 Task: Add an event with the title Third Monthly Review Meeting, date '2023/12/04', time 7:50 AM to 9:50 AMand add a description: In addition to the structured activities, the retreat will also include facilitated discussions and workshops on topics such as effective communication, conflict resolution, and fostering a positive team culture. These sessions will provide valuable insights and tools that team members can apply in their day-to-day work environment., put the event into Red category, logged in from the account softage.3@softage.netand send the event invitation to softage.4@softage.net and softage.2@softage.net. Set a reminder for the event 12 hour before
Action: Mouse moved to (90, 102)
Screenshot: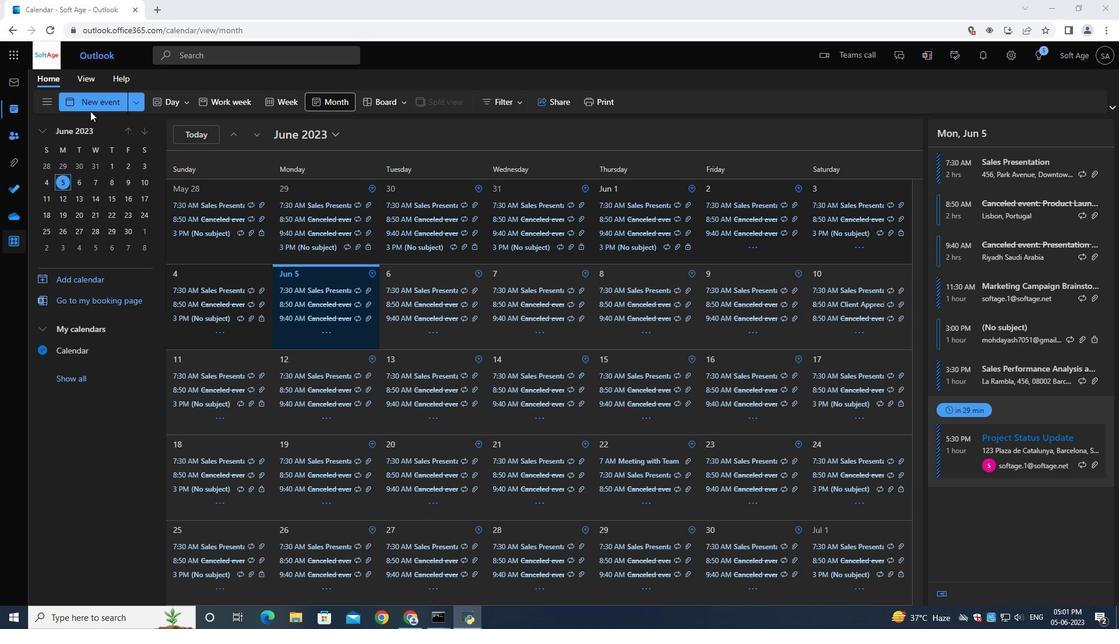 
Action: Mouse pressed left at (90, 102)
Screenshot: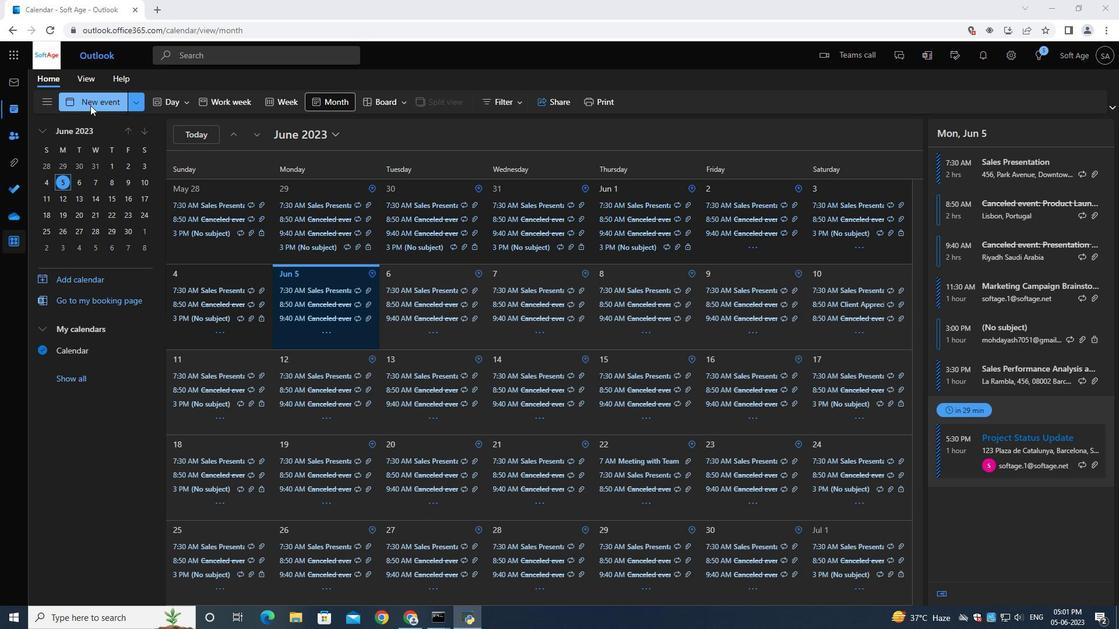 
Action: Mouse moved to (327, 179)
Screenshot: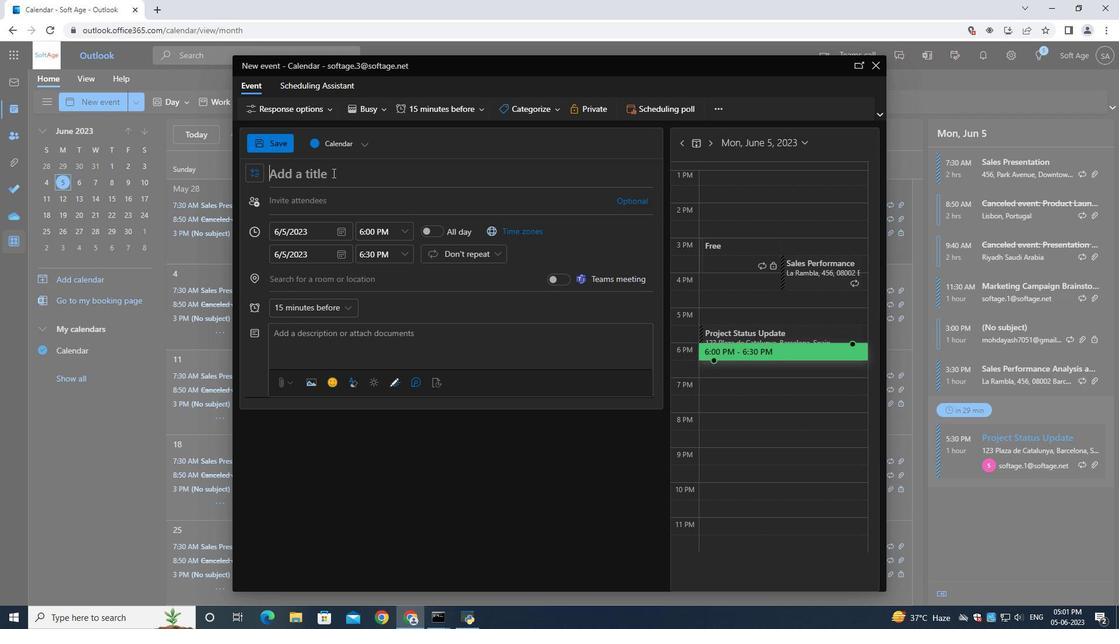 
Action: Mouse pressed left at (327, 179)
Screenshot: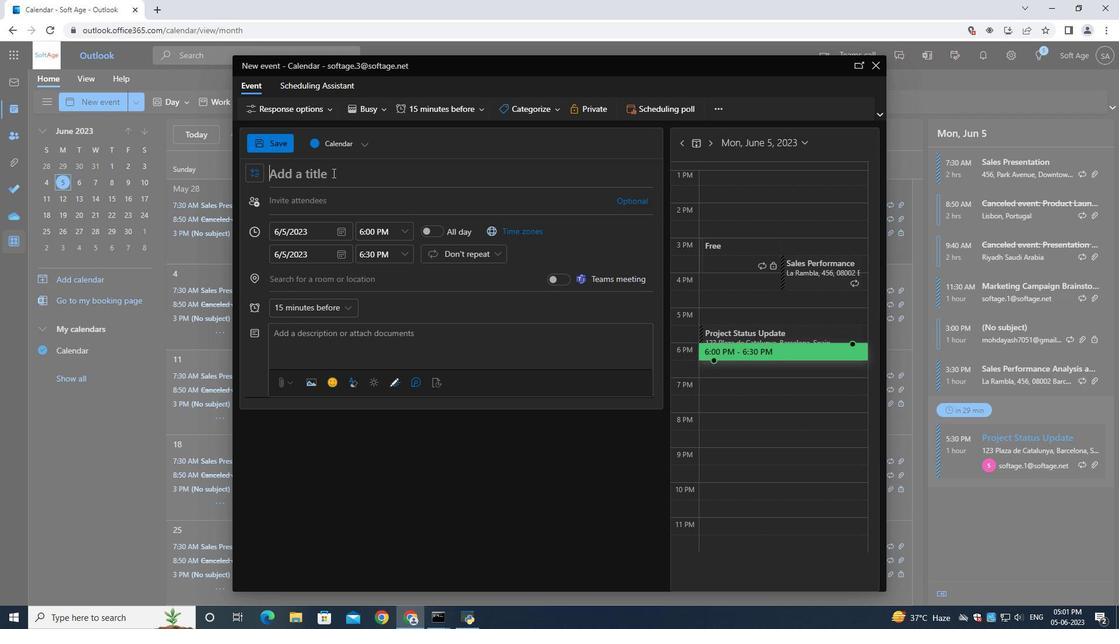 
Action: Key pressed <Key.shift>Third<Key.space><Key.shift><Key.shift><Key.shift><Key.shift><Key.shift><Key.shift><Key.shift><Key.shift><Key.shift><Key.shift><Key.shift><Key.shift><Key.shift><Key.shift><Key.shift><Key.shift><Key.shift><Key.shift><Key.shift><Key.shift><Key.shift><Key.shift>Monthly<Key.space><Key.shift>Review<Key.space><Key.shift><Key.shift>Meetig=<Key.backspace><Key.backspace>ng<Key.space>
Screenshot: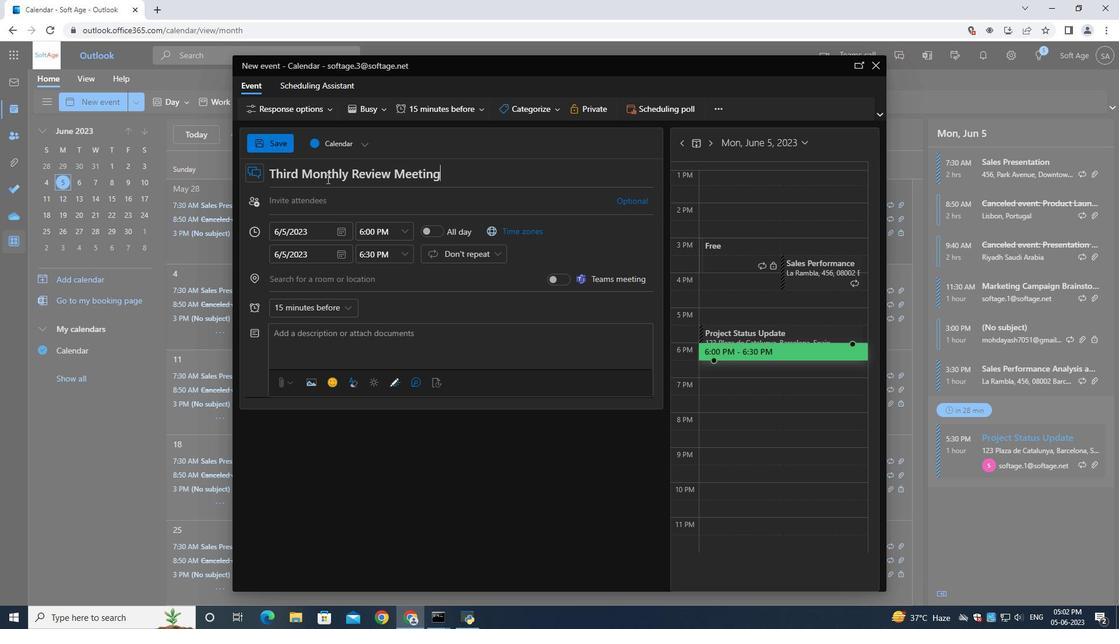 
Action: Mouse moved to (341, 232)
Screenshot: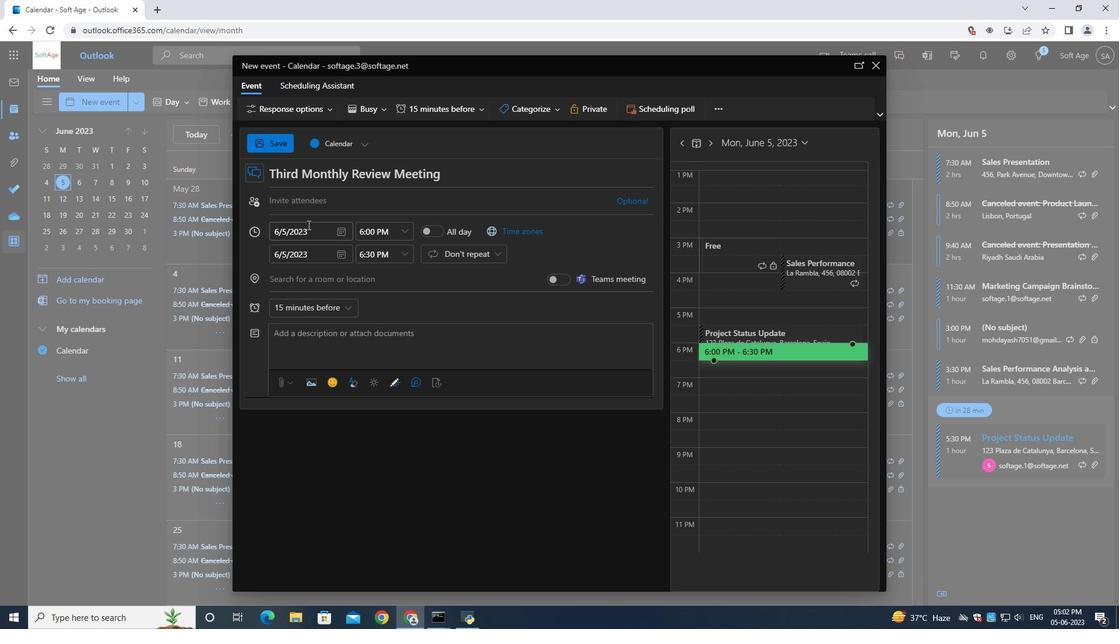 
Action: Mouse pressed left at (341, 232)
Screenshot: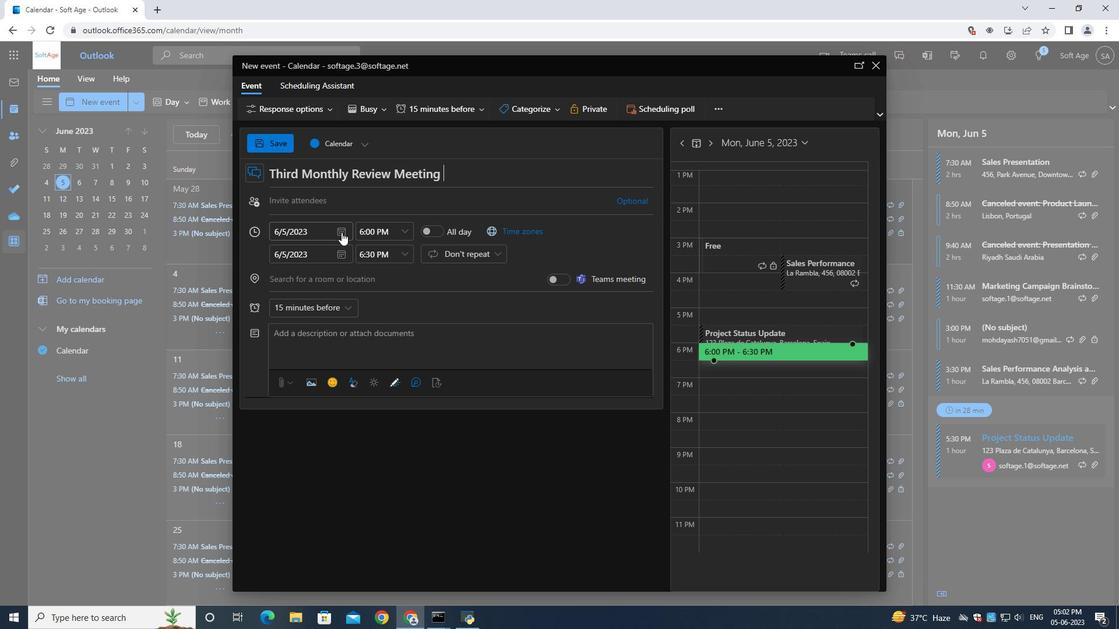
Action: Mouse moved to (380, 254)
Screenshot: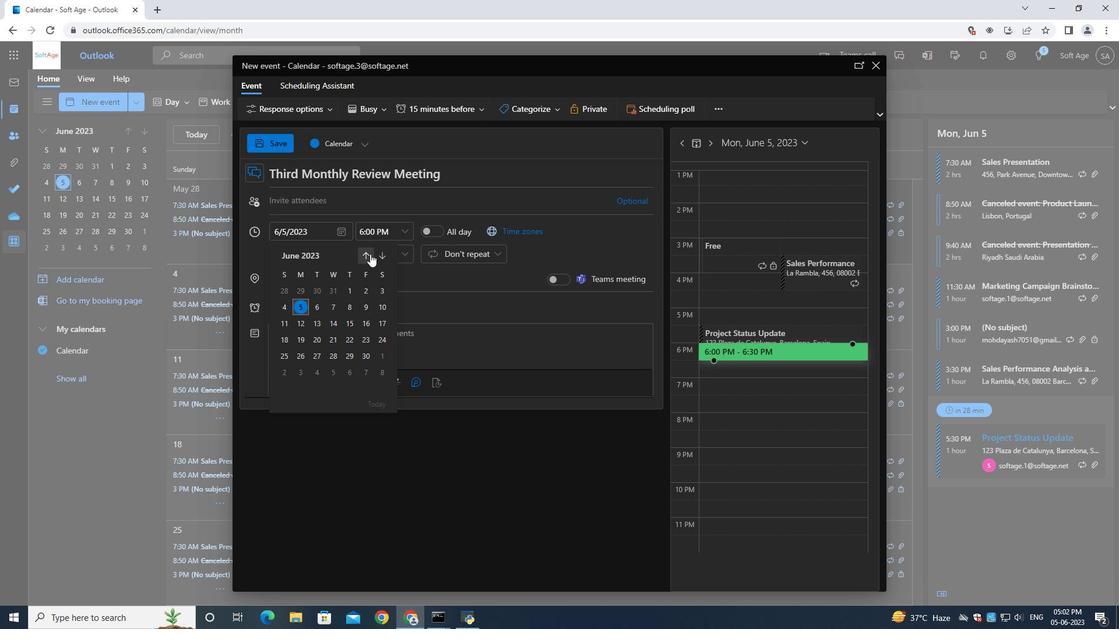 
Action: Mouse pressed left at (380, 254)
Screenshot: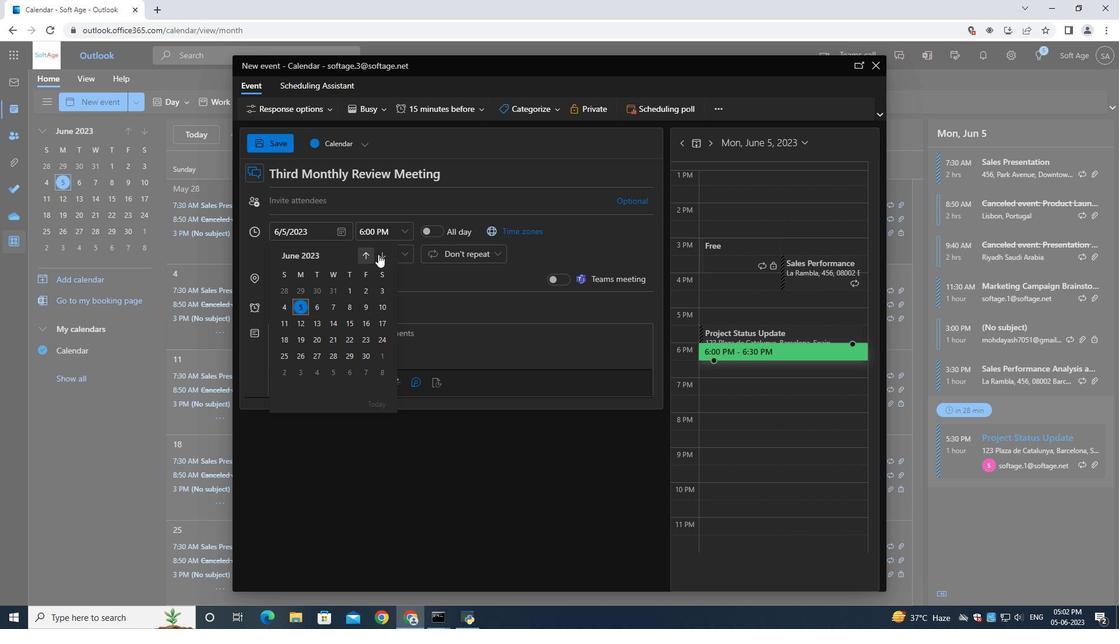 
Action: Mouse moved to (381, 255)
Screenshot: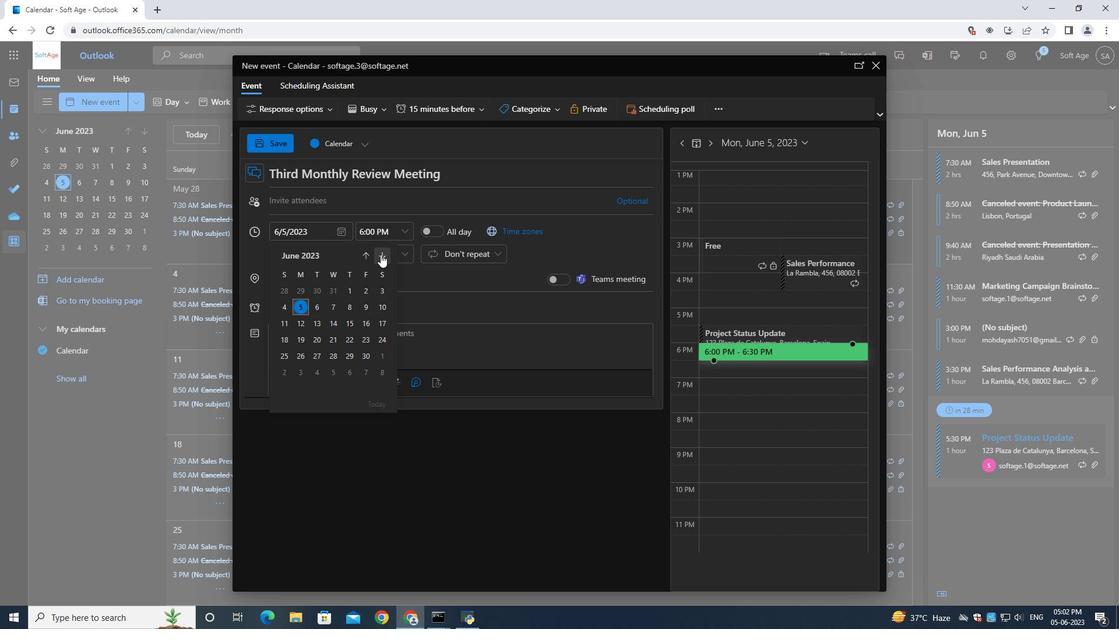 
Action: Mouse pressed left at (381, 255)
Screenshot: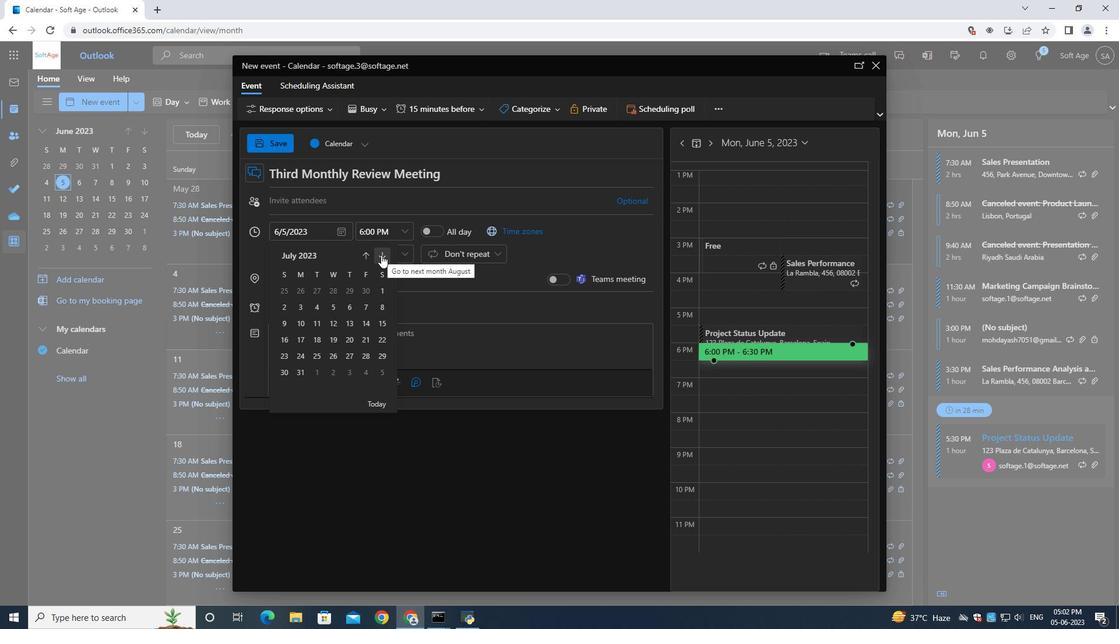 
Action: Mouse moved to (381, 255)
Screenshot: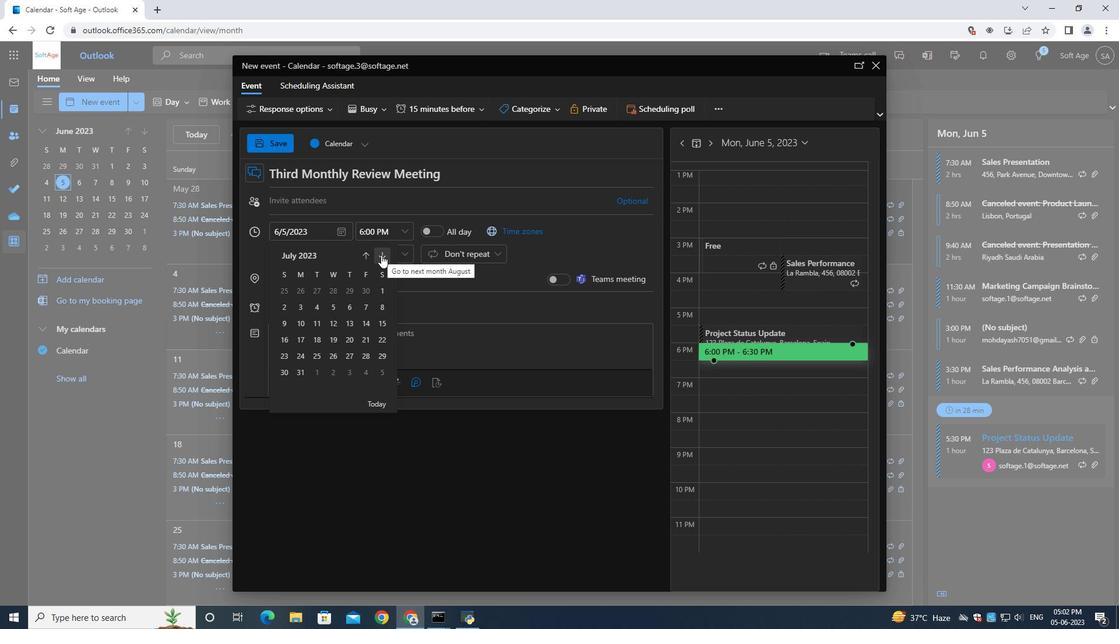 
Action: Mouse pressed left at (381, 255)
Screenshot: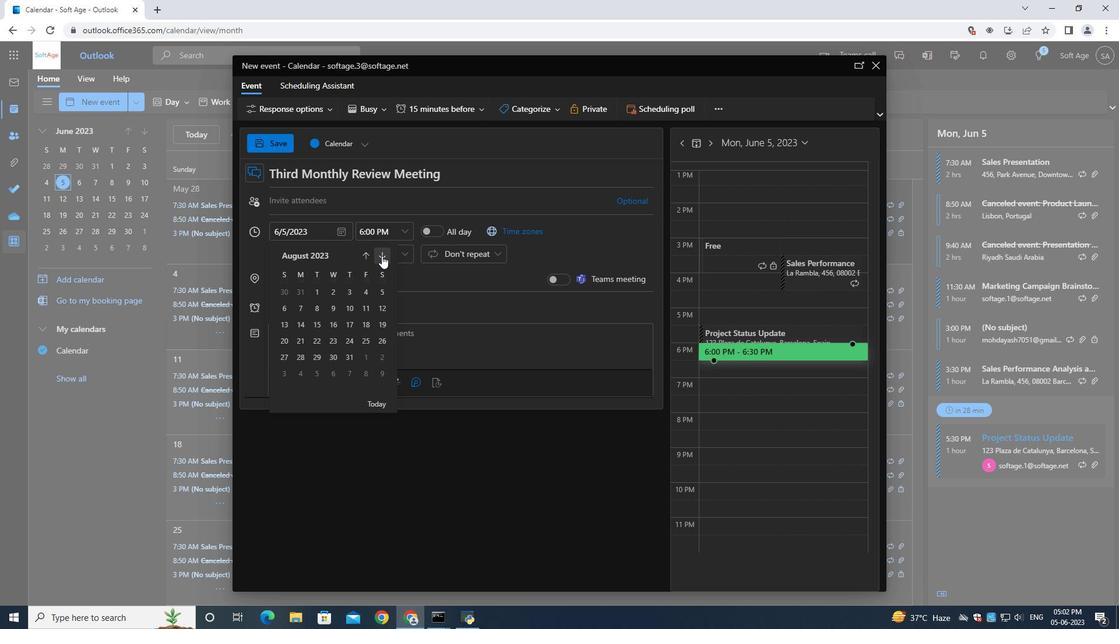 
Action: Mouse pressed left at (381, 255)
Screenshot: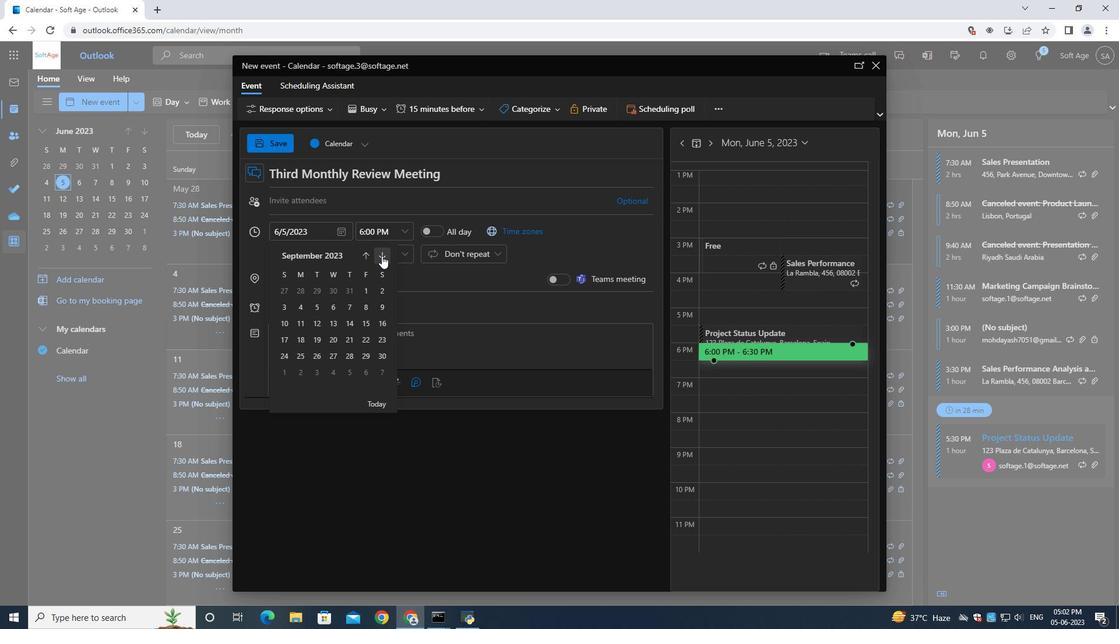 
Action: Mouse moved to (384, 257)
Screenshot: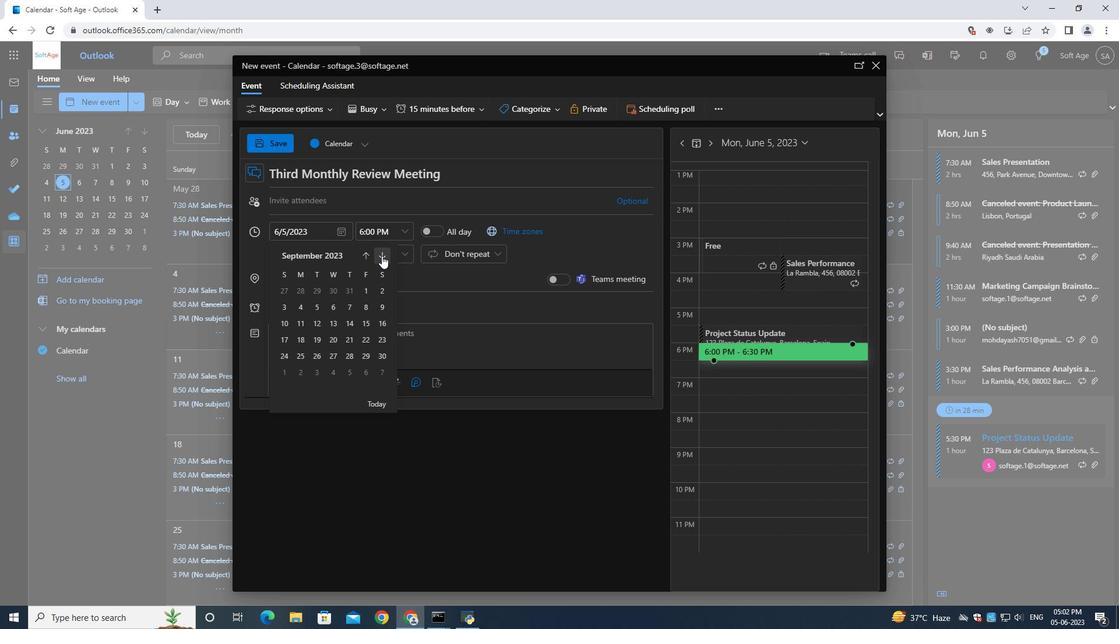 
Action: Mouse pressed left at (384, 257)
Screenshot: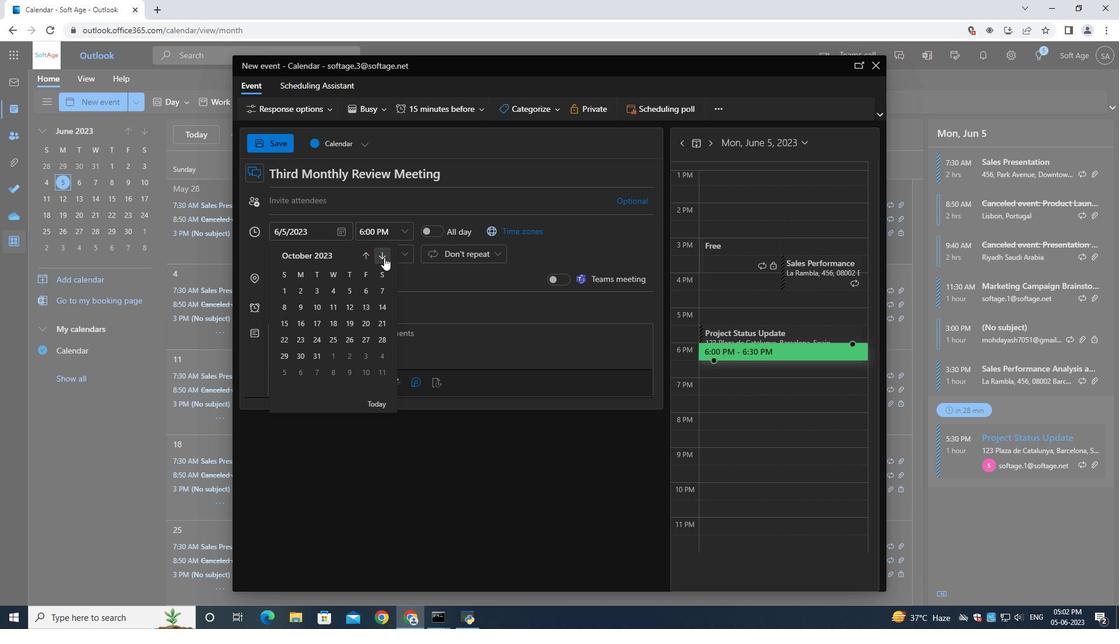 
Action: Mouse moved to (384, 258)
Screenshot: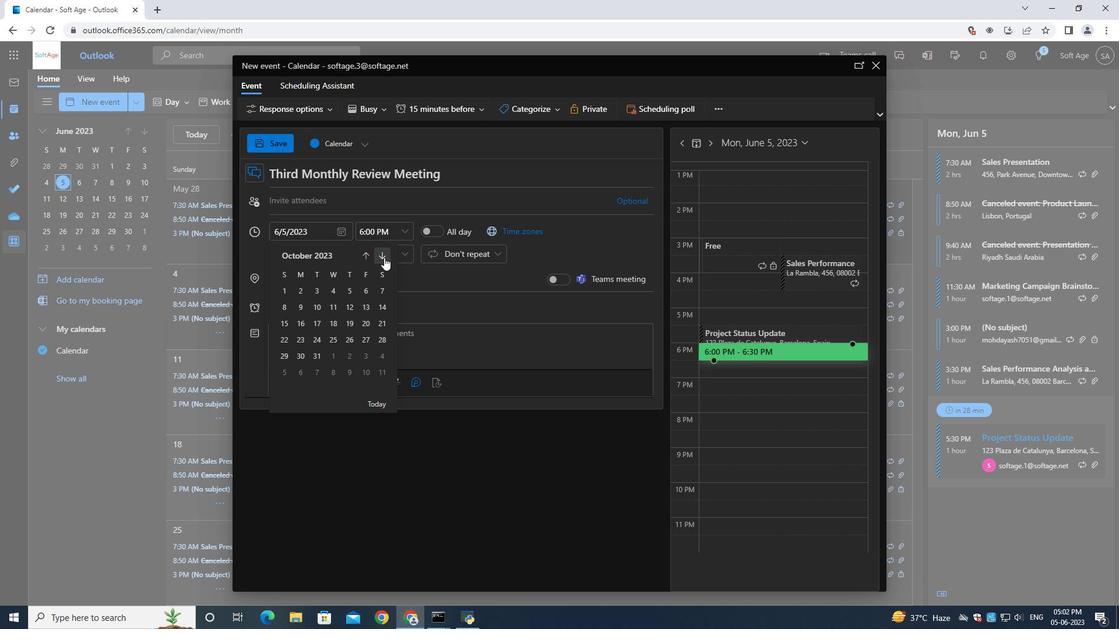 
Action: Mouse pressed left at (384, 258)
Screenshot: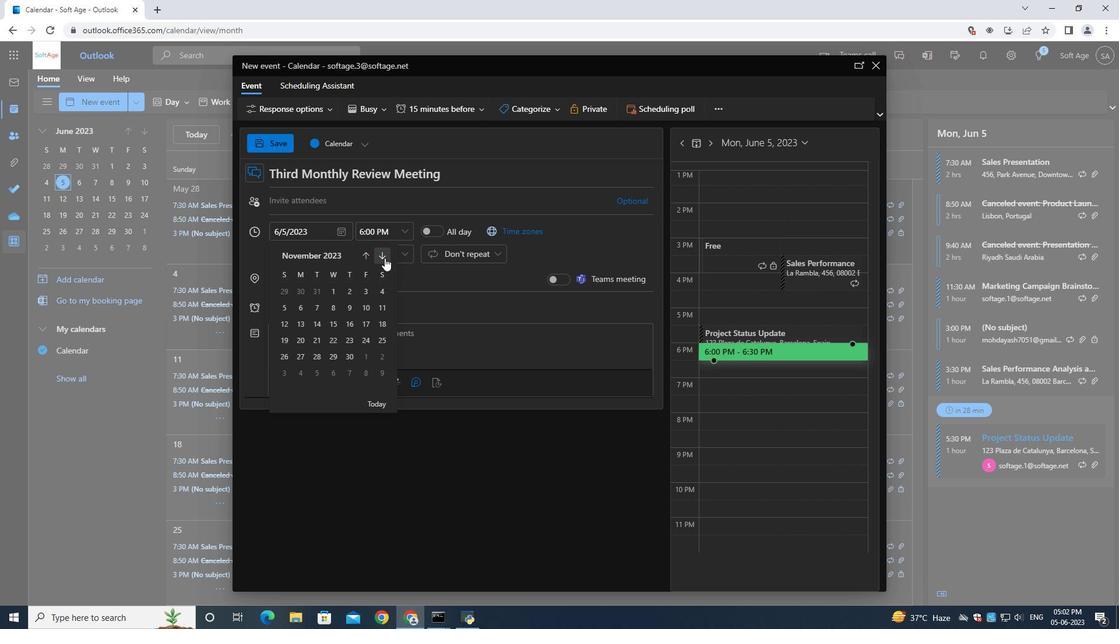 
Action: Mouse moved to (301, 305)
Screenshot: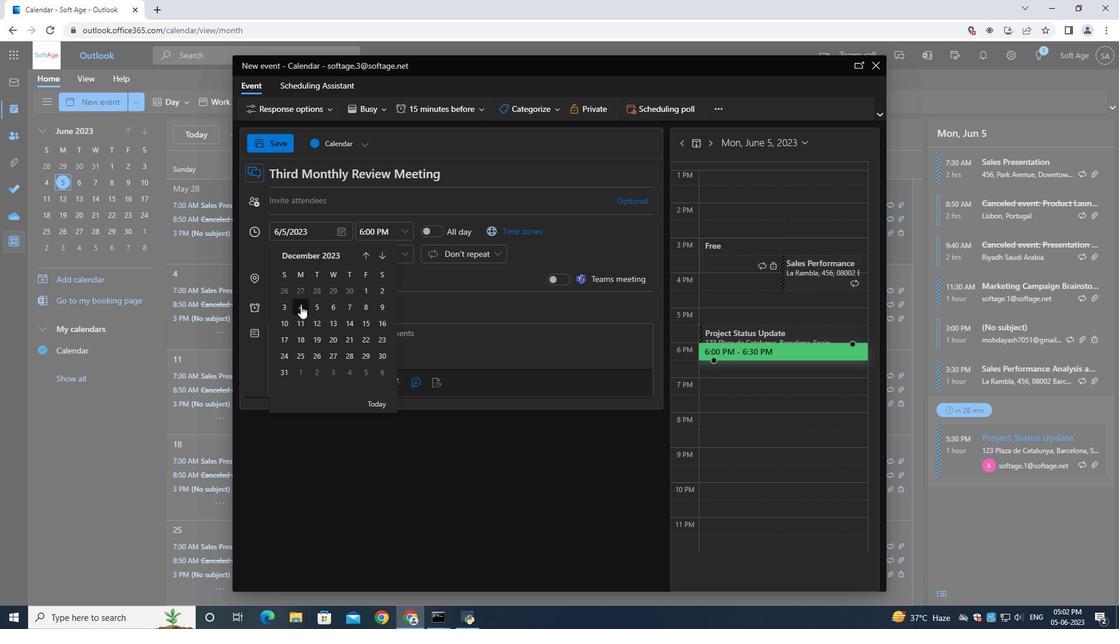 
Action: Mouse pressed left at (301, 305)
Screenshot: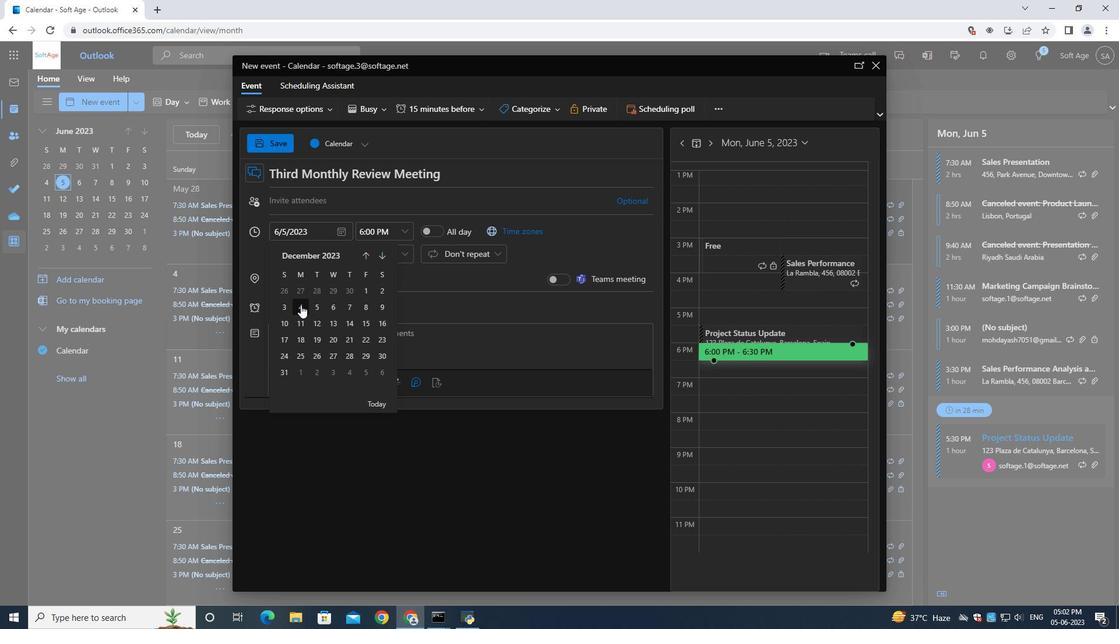 
Action: Mouse moved to (367, 237)
Screenshot: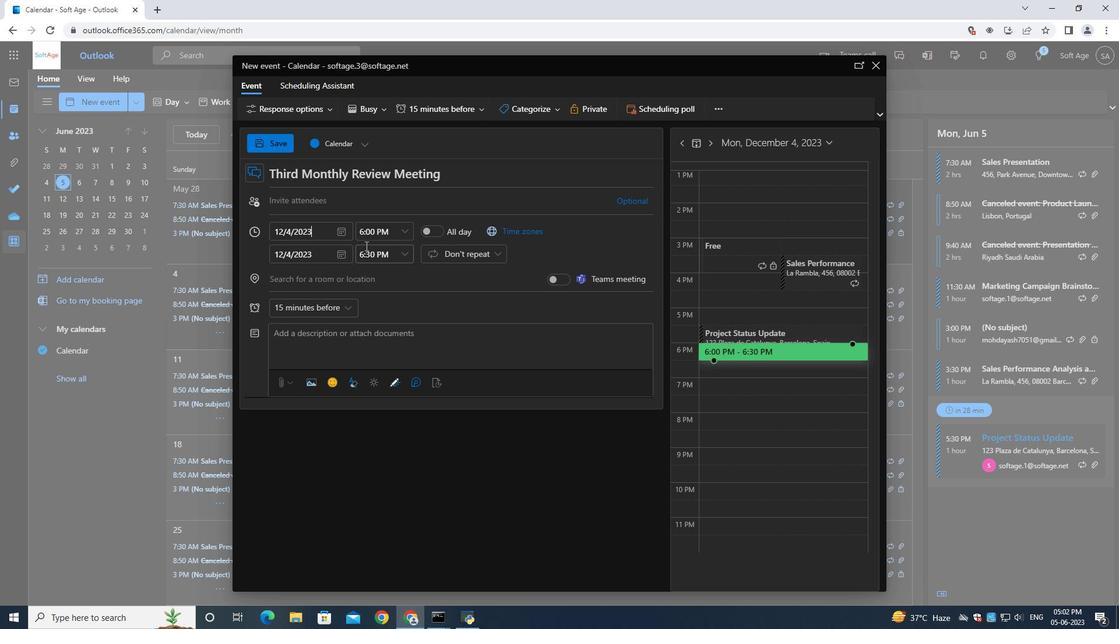 
Action: Mouse pressed left at (367, 237)
Screenshot: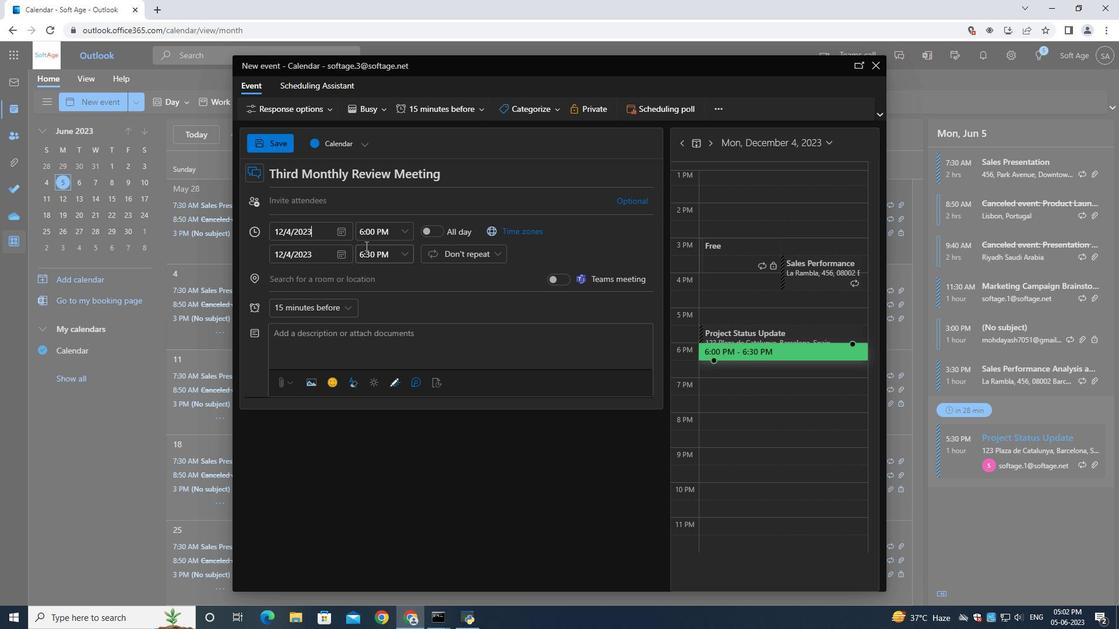 
Action: Mouse moved to (369, 235)
Screenshot: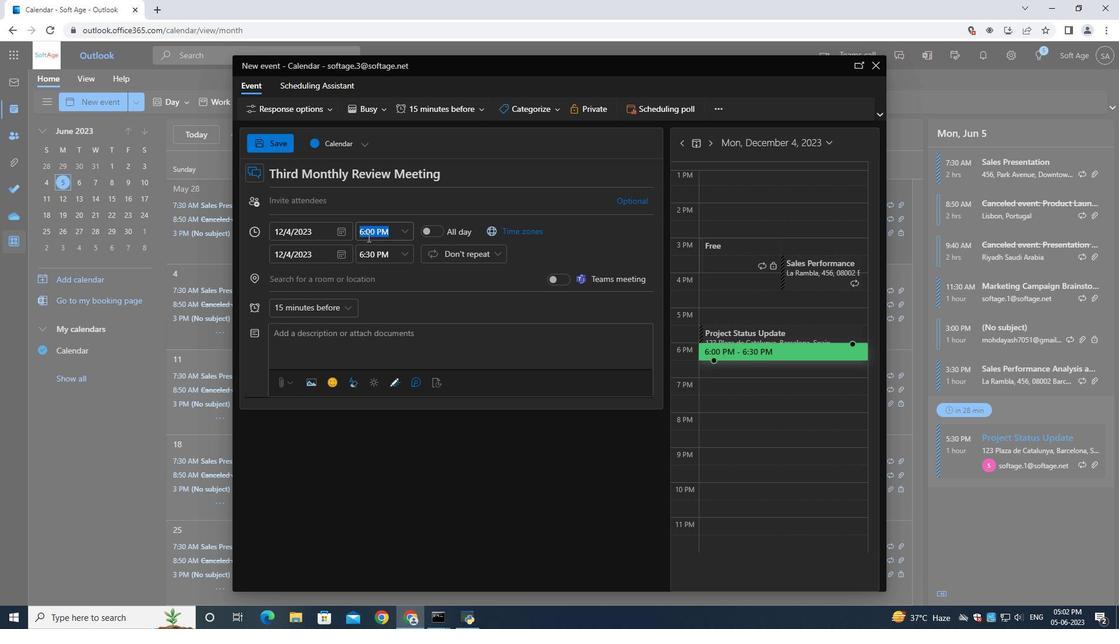 
Action: Key pressed 7<Key.shift_r>:50<Key.shift>AM
Screenshot: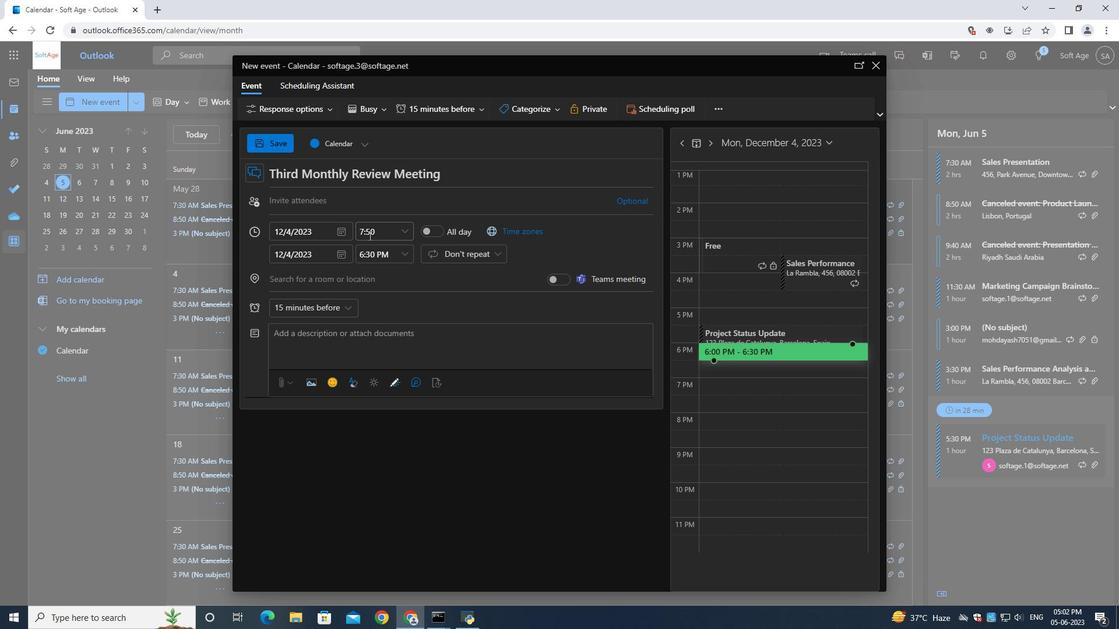
Action: Mouse moved to (364, 261)
Screenshot: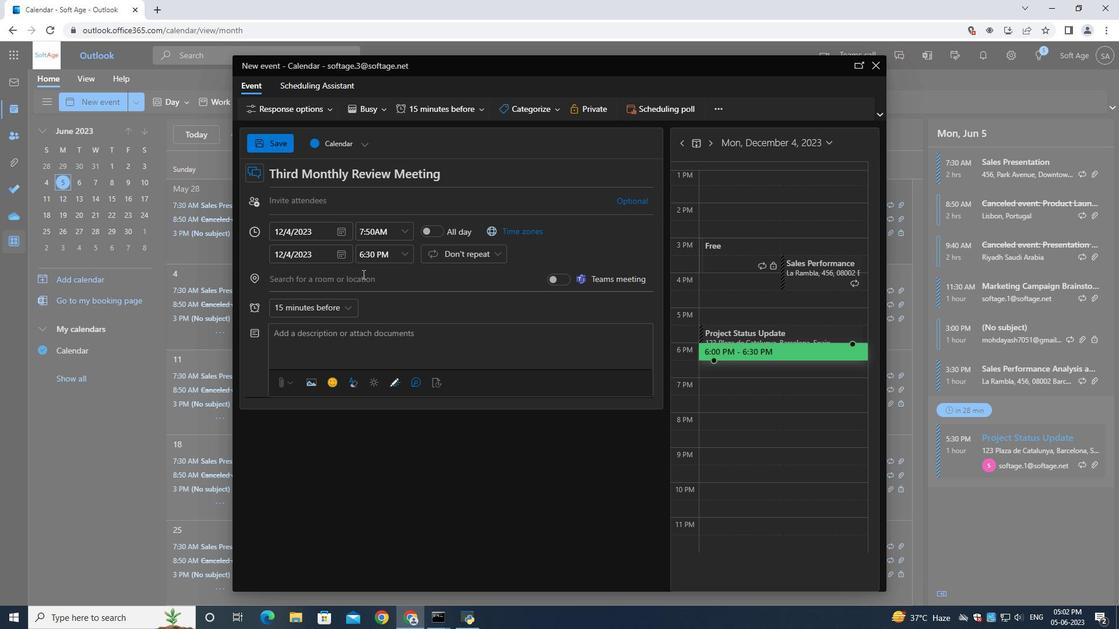 
Action: Mouse pressed left at (364, 261)
Screenshot: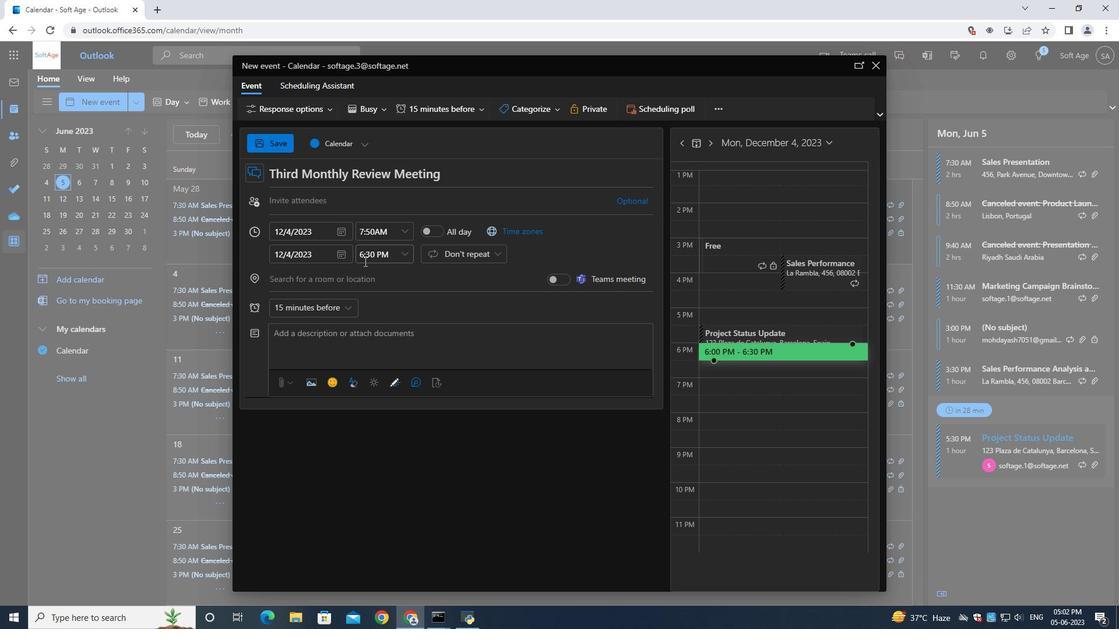
Action: Mouse moved to (365, 261)
Screenshot: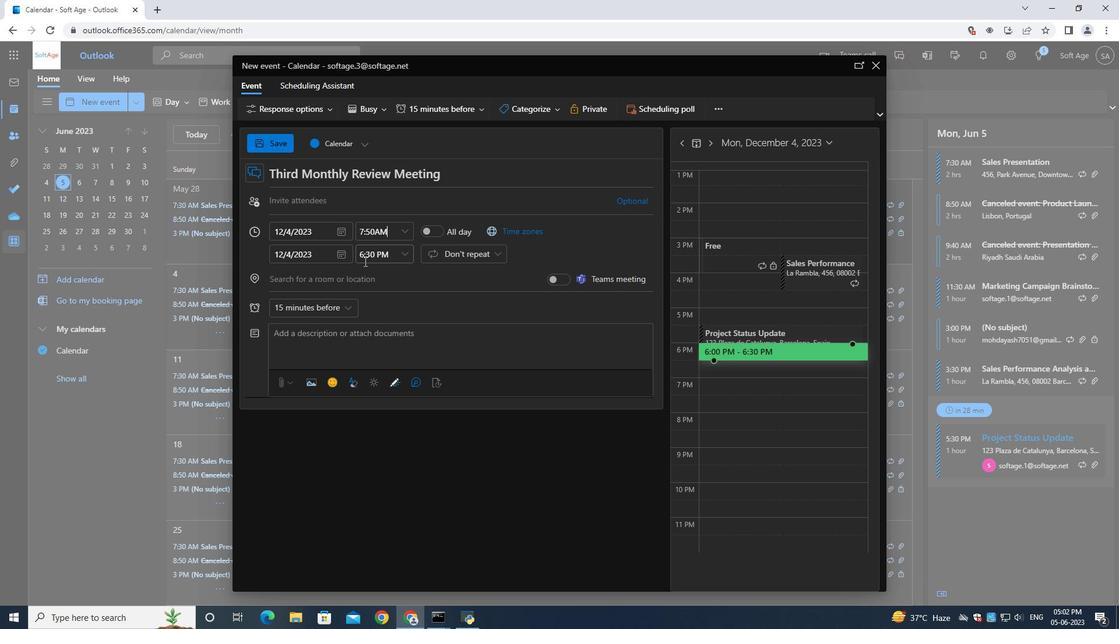 
Action: Key pressed 9<Key.shift_r>:50<Key.shift>AM
Screenshot: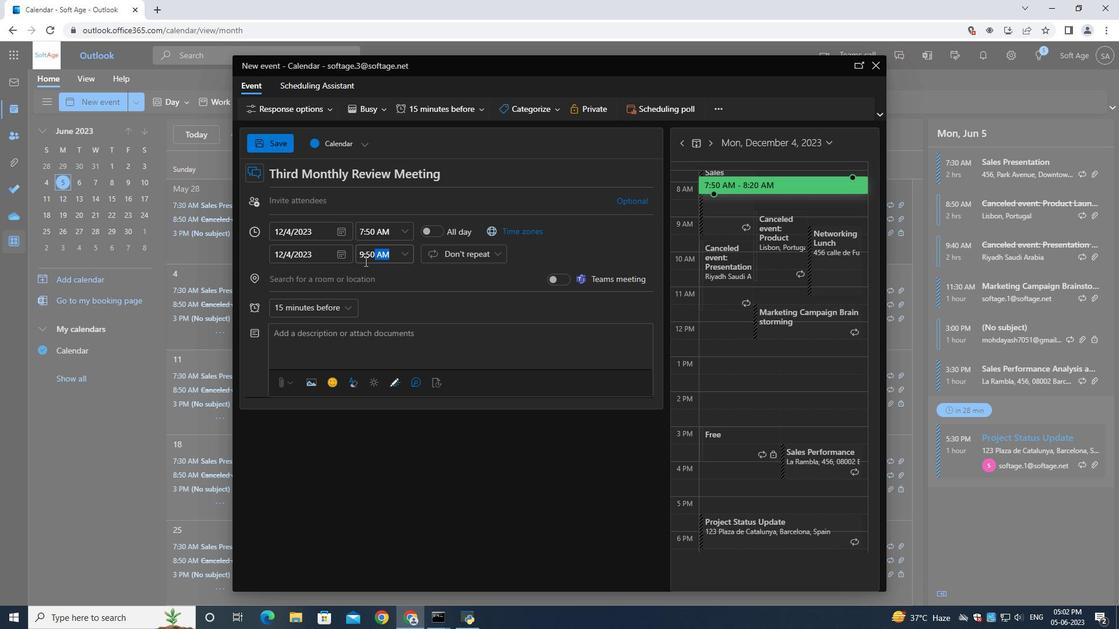 
Action: Mouse moved to (342, 347)
Screenshot: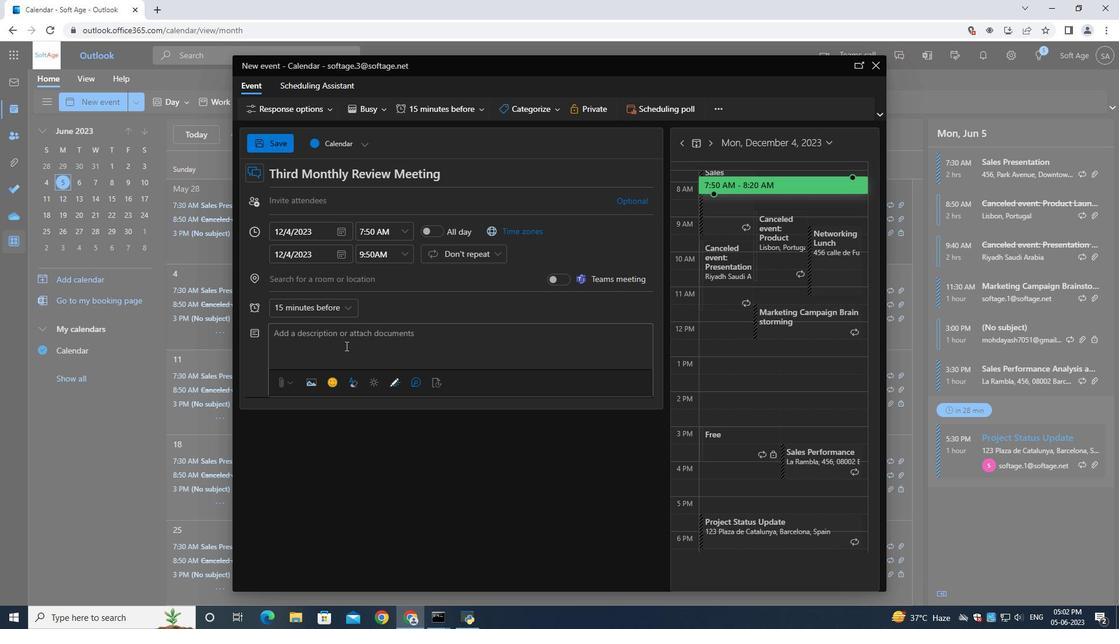 
Action: Mouse pressed left at (342, 347)
Screenshot: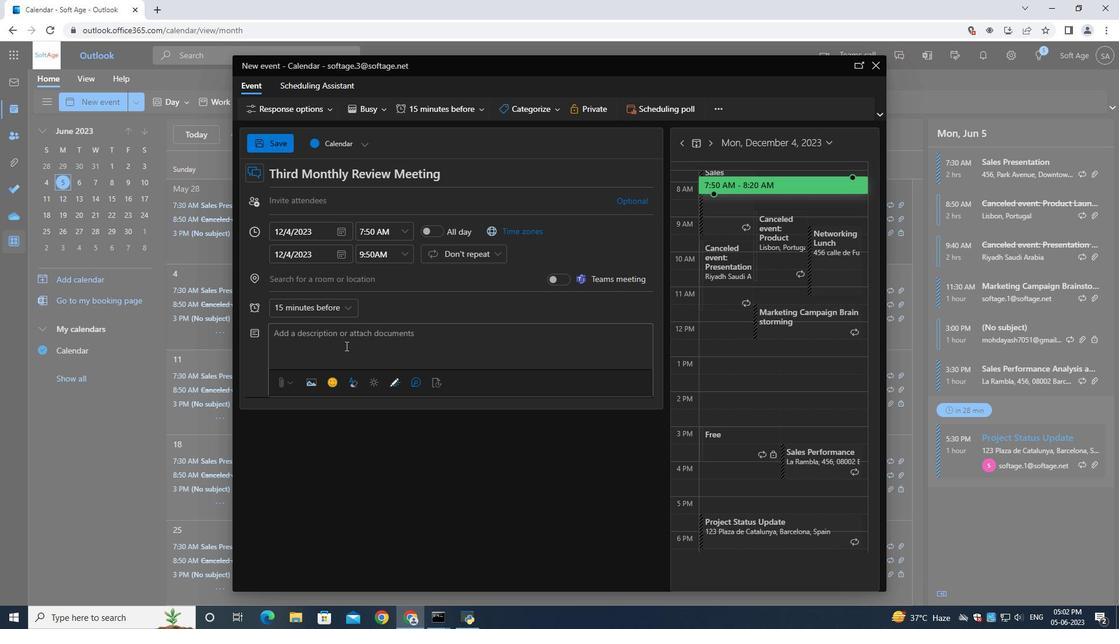
Action: Key pressed <Key.shift>In<Key.space>addition<Key.space>to<Key.space>the<Key.space>structured<Key.space>a<Key.backspace><Key.space>activities,<Key.space>the<Key.space>retreat<Key.space>will<Key.space>also<Key.space>include<Key.space>faciliated<Key.space>discussions<Key.space>and<Key.space>workshops<Key.space>on<Key.space>topics<Key.space>such<Key.space>as<Key.space>effective<Key.space>x<Key.backspace>communication<Key.space><Key.backspace>,<Key.space>conflict<Key.space>resolution,<Key.space>and<Key.space>fostering<Key.space>a<Key.space>positive<Key.space>team<Key.space>culture.<Key.space><Key.shift>Theses<Key.backspace><Key.space>sessions<Key.space>will<Key.space>provide<Key.space>valuable<Key.space>insights<Key.space>and<Key.space>tools<Key.space>that<Key.space>team<Key.space>members<Key.space>can<Key.space>apply<Key.space>in<Key.space>thier<Key.backspace><Key.backspace>e<Key.backspace><Key.backspace>eir<Key.space>day-to-d<Key.backspace><Key.backspace><Key.backspace><Key.backspace><Key.backspace><Key.backspace><Key.backspace><Key.backspace><Key.backspace><Key.backspace><Key.backspace>ir<Key.space>day-to-day<Key.space>work<Key.space>enviroment.
Screenshot: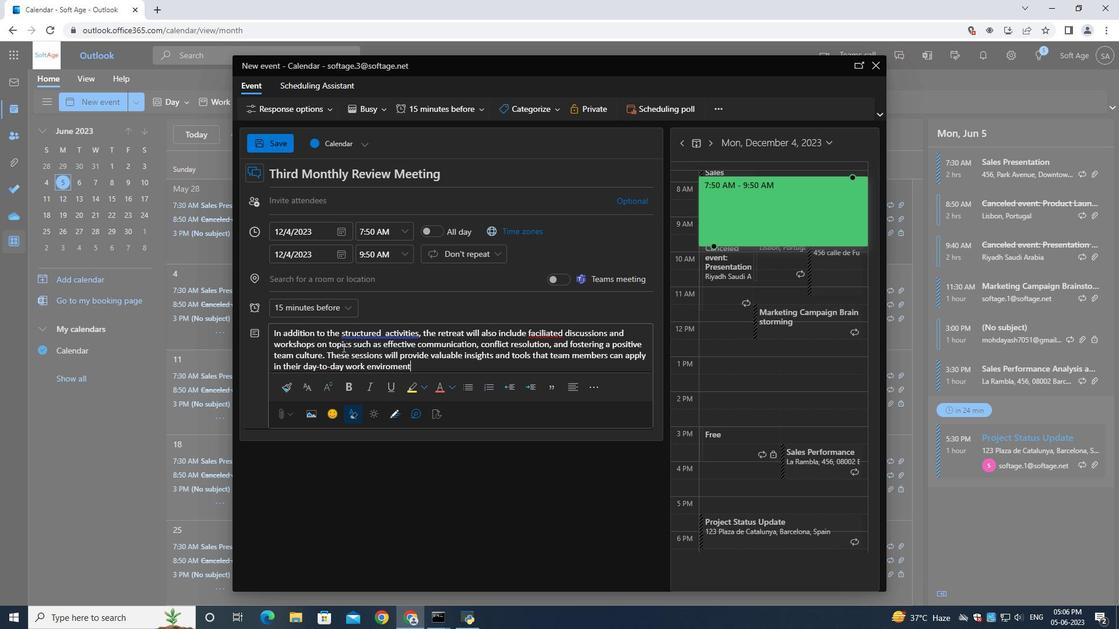 
Action: Mouse moved to (514, 110)
Screenshot: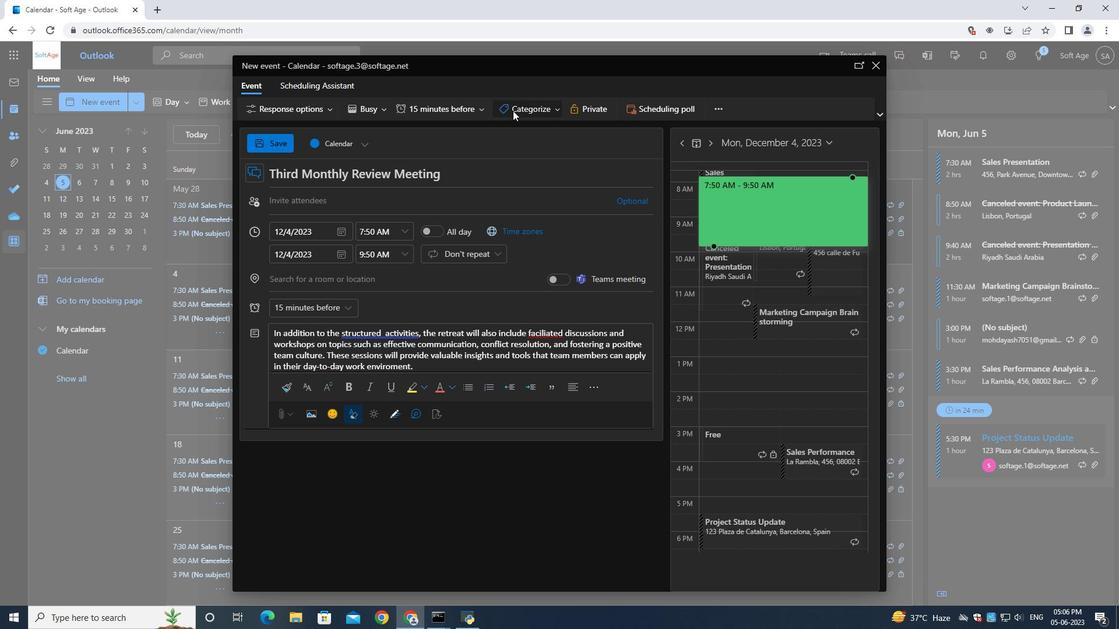 
Action: Mouse pressed left at (514, 110)
Screenshot: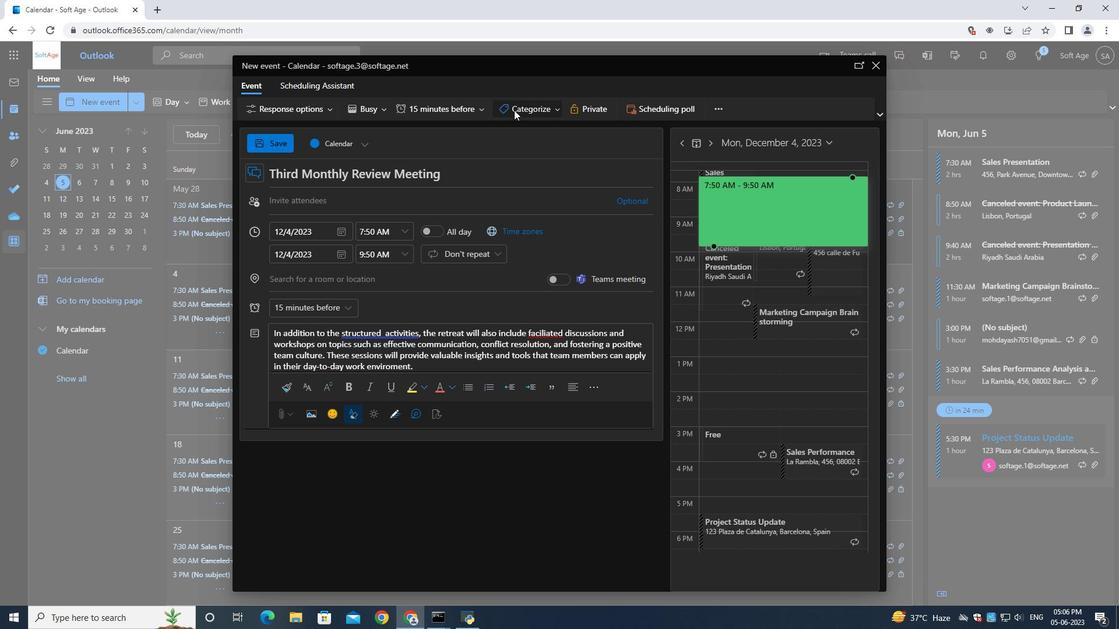 
Action: Mouse moved to (530, 209)
Screenshot: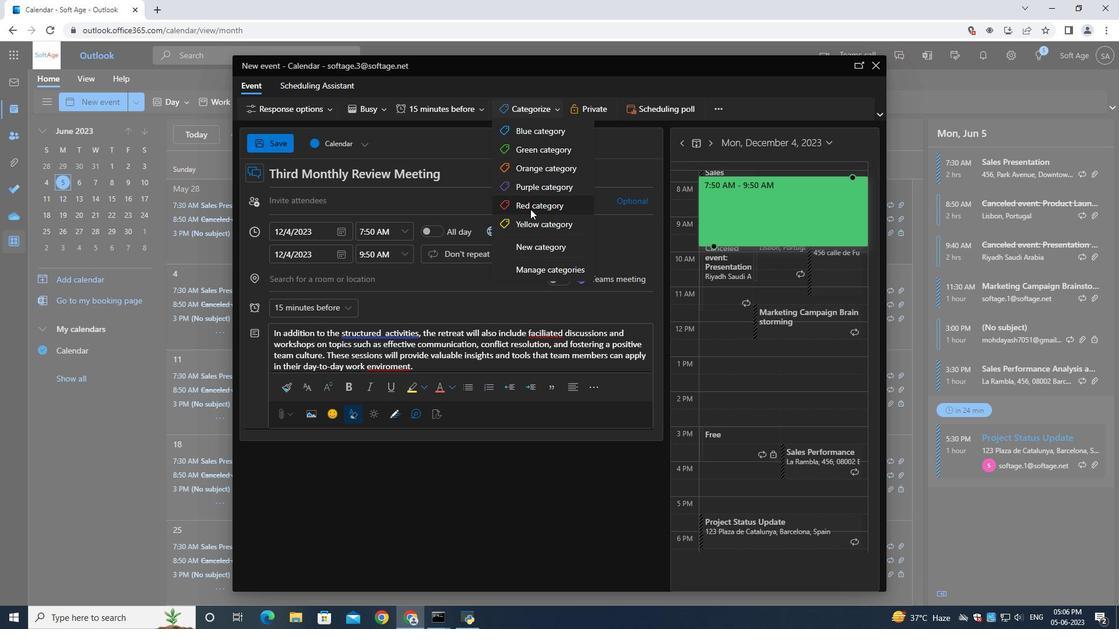 
Action: Mouse pressed left at (530, 209)
Screenshot: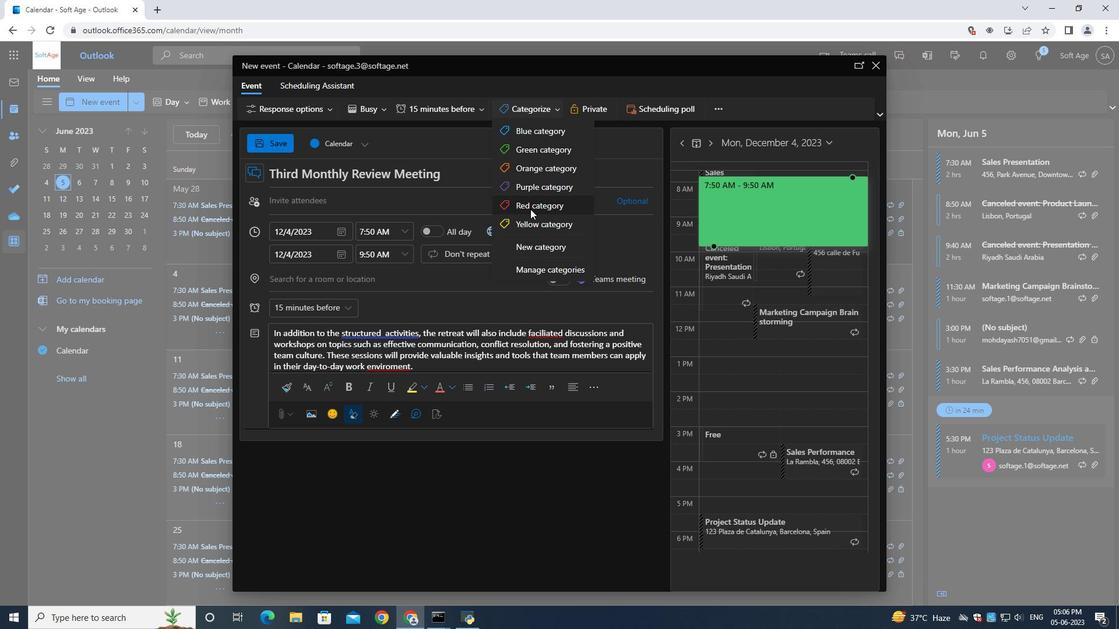 
Action: Mouse moved to (283, 206)
Screenshot: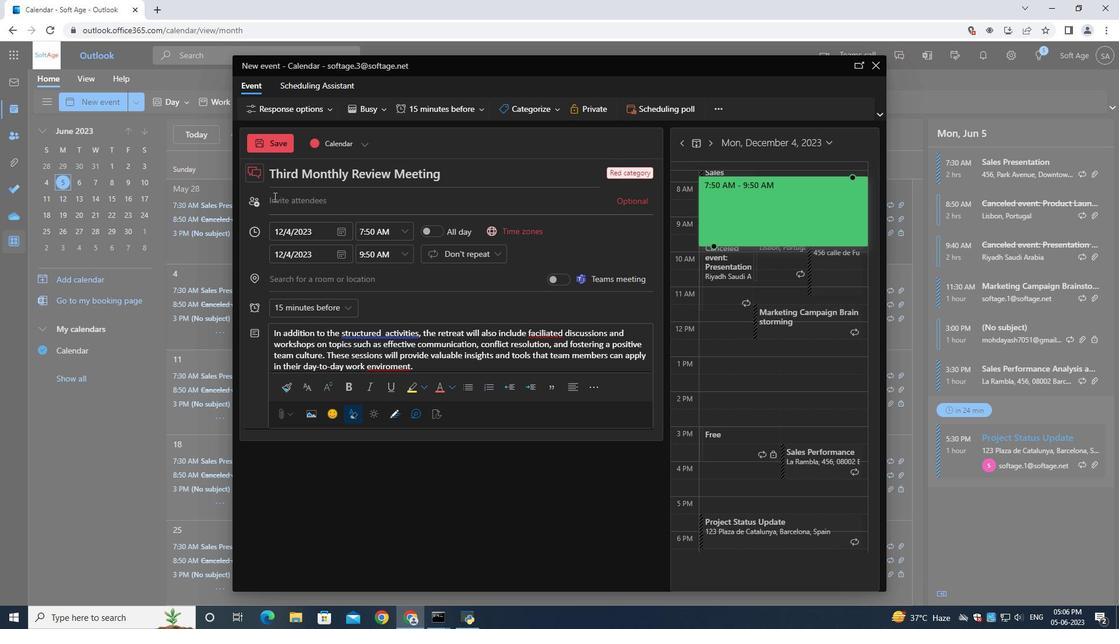 
Action: Mouse pressed left at (283, 206)
Screenshot: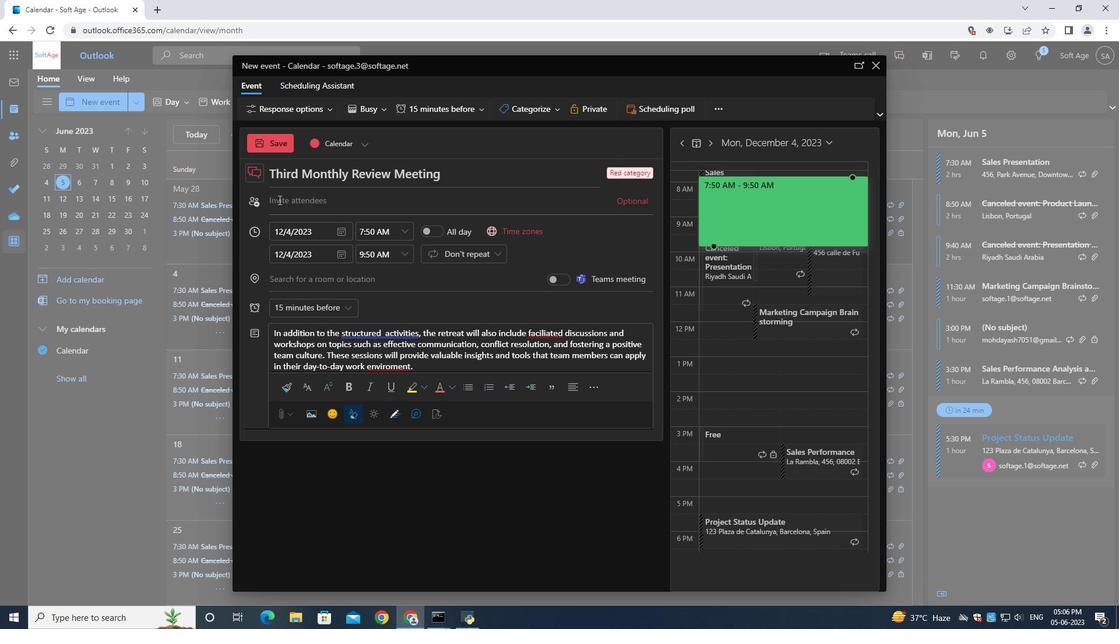 
Action: Key pressed softage.4<Key.shift>@softage.net
Screenshot: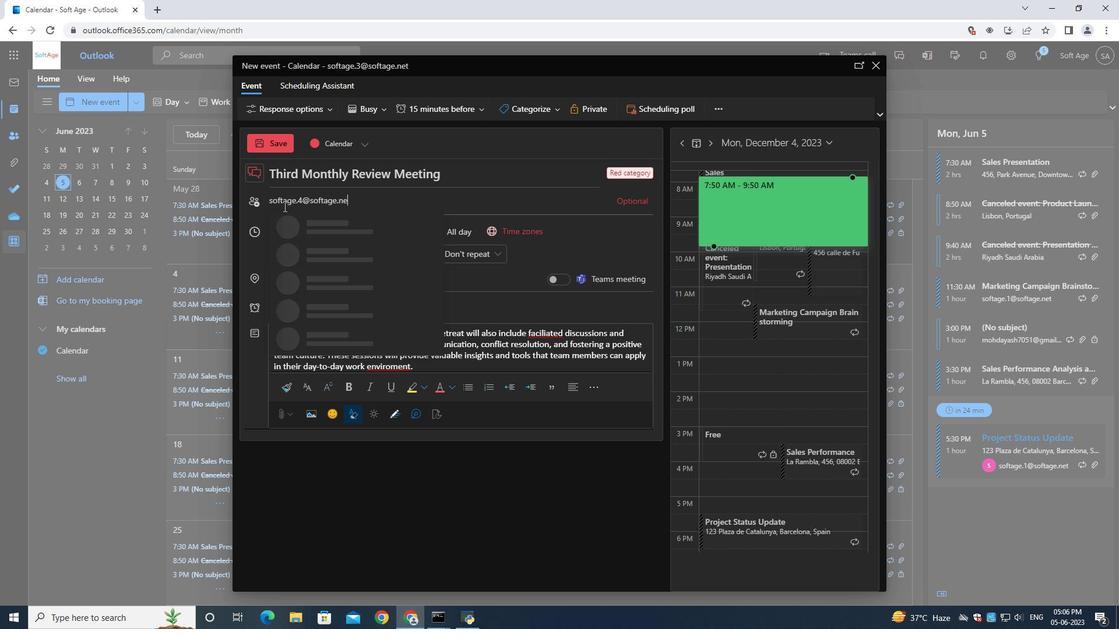 
Action: Mouse moved to (309, 229)
Screenshot: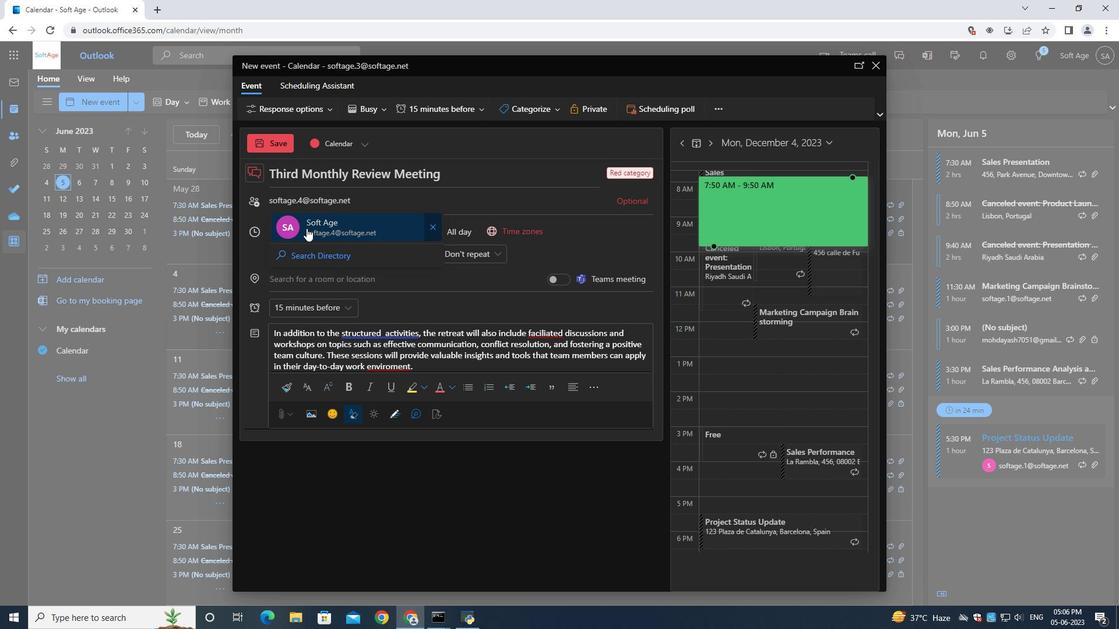 
Action: Mouse pressed left at (309, 229)
Screenshot: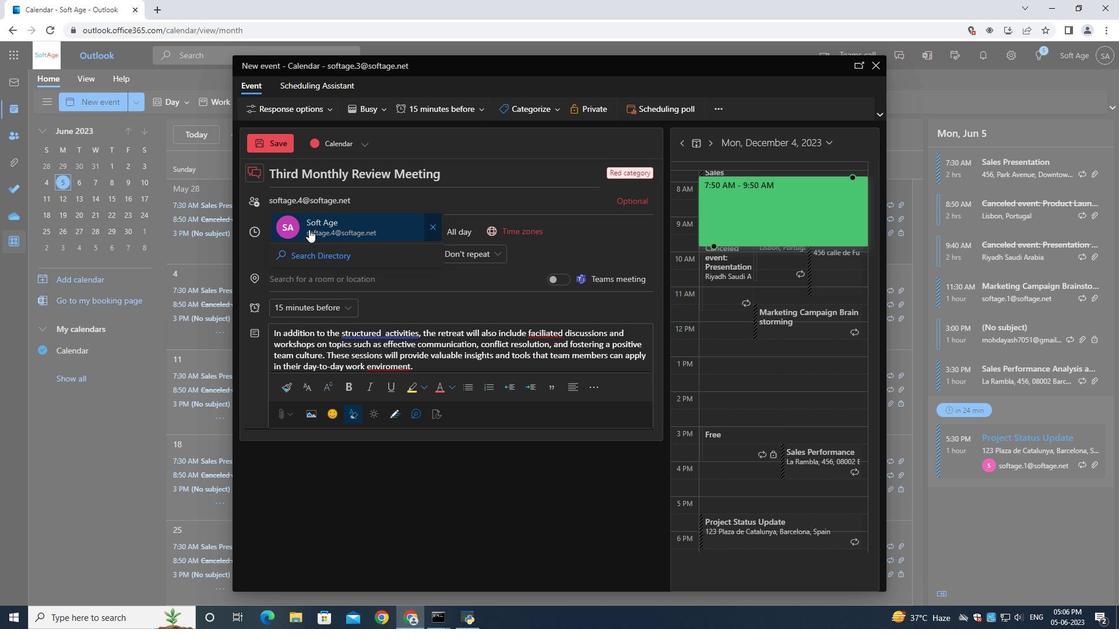 
Action: Mouse moved to (339, 211)
Screenshot: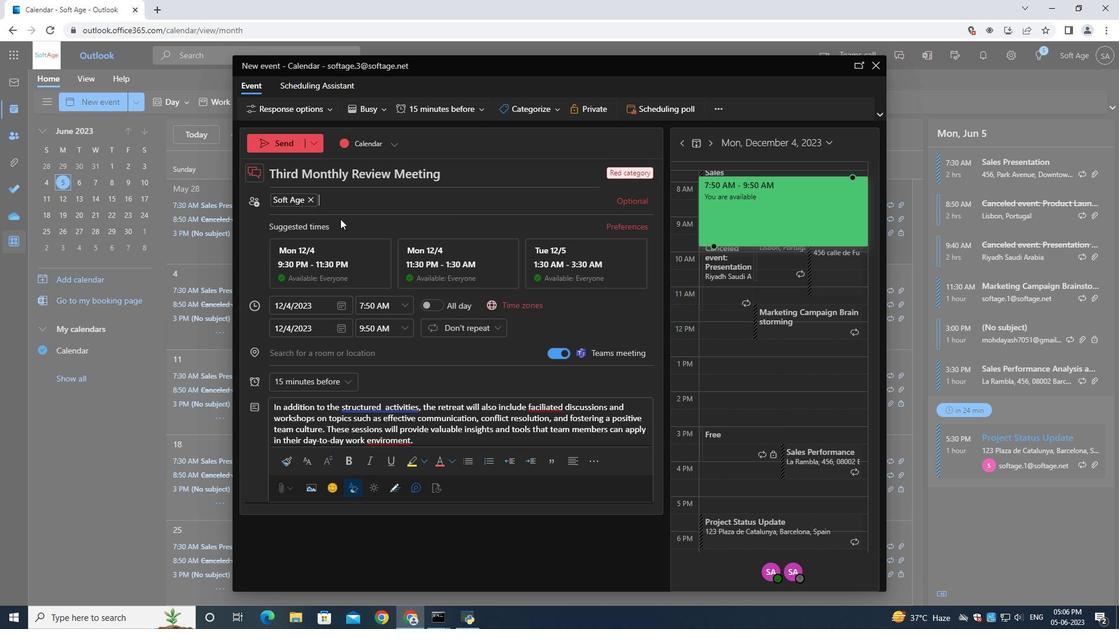 
Action: Key pressed softage.2<Key.shift><Key.shift><Key.shift><Key.shift><Key.shift><Key.shift><Key.shift><Key.shift><Key.shift><Key.shift><Key.shift>@softage,<Key.backspace>softa<Key.caps_lock>HE<Key.backspace><Key.backspace><Key.caps_lock>ge.2<Key.shift>@softage.net
Screenshot: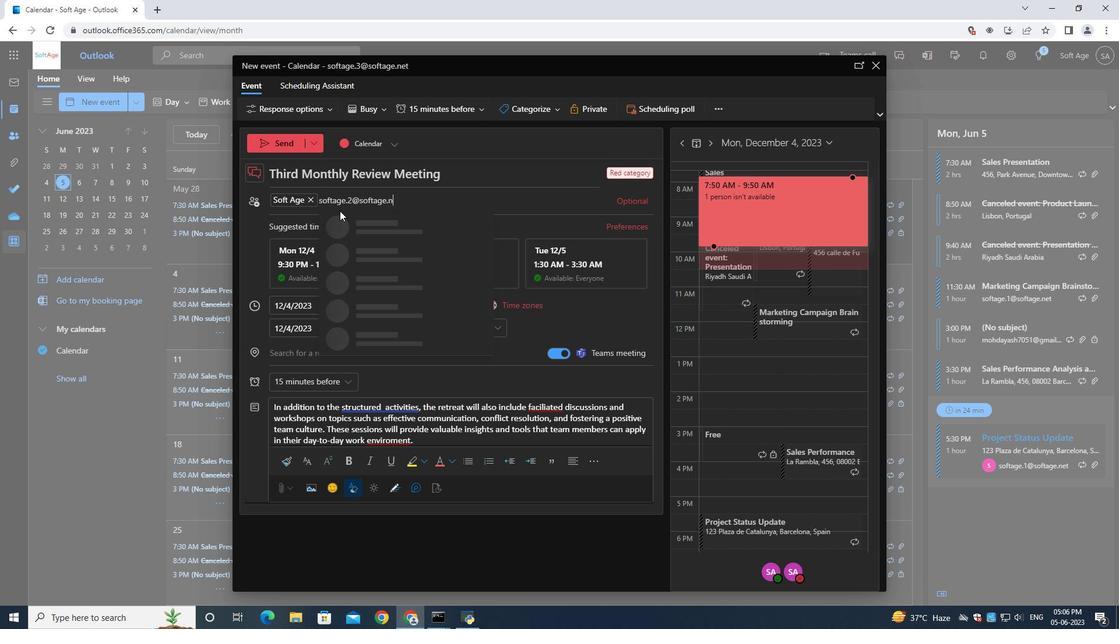 
Action: Mouse moved to (401, 226)
Screenshot: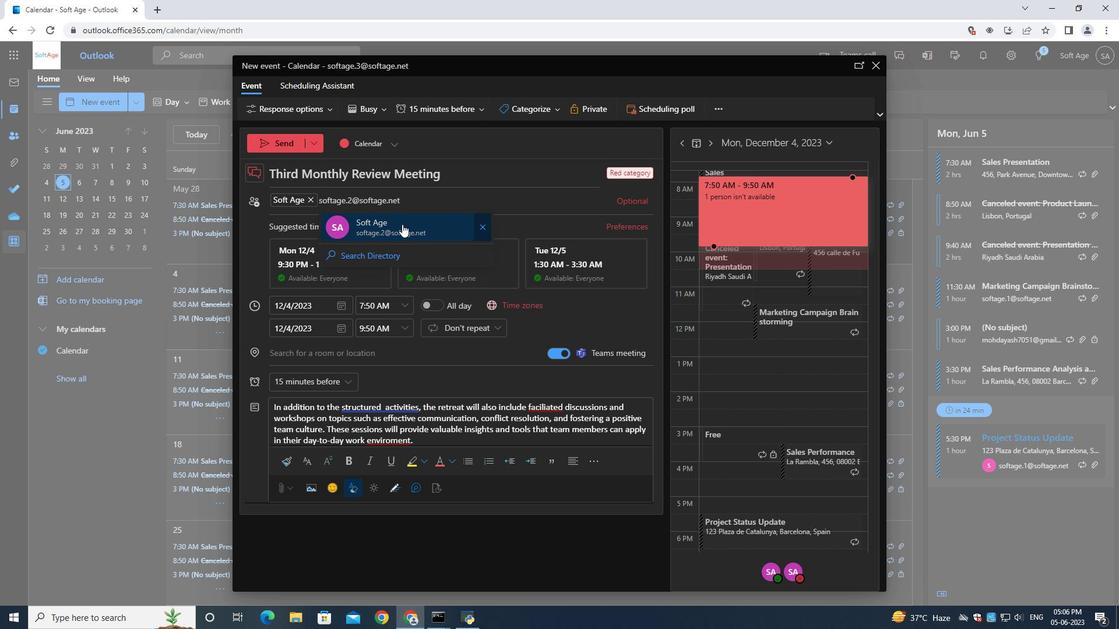 
Action: Mouse pressed left at (401, 226)
Screenshot: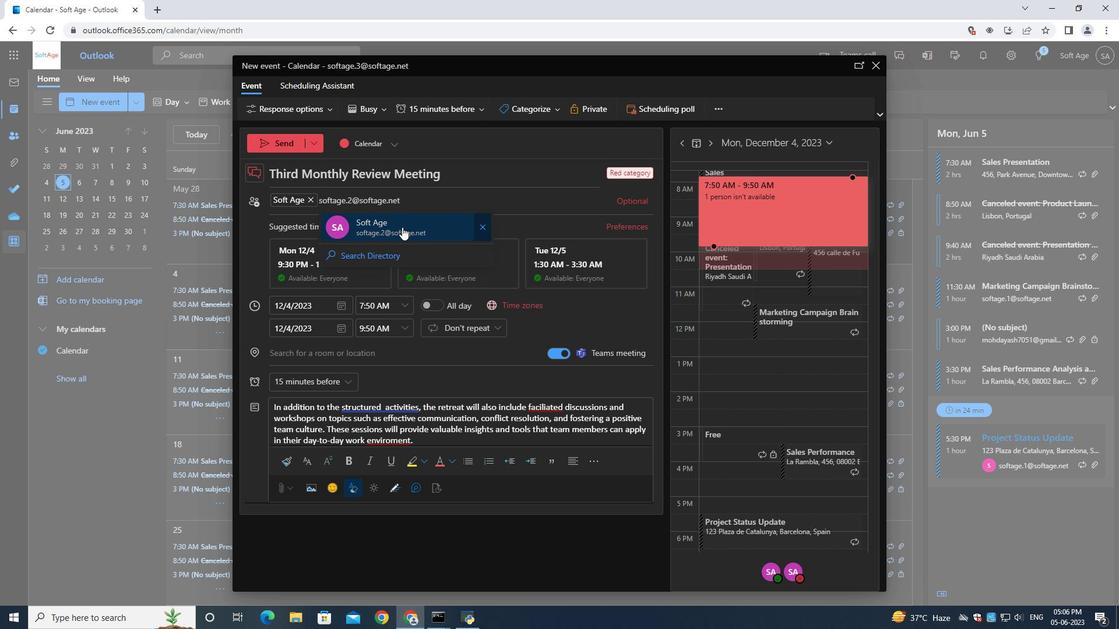 
Action: Mouse moved to (285, 378)
Screenshot: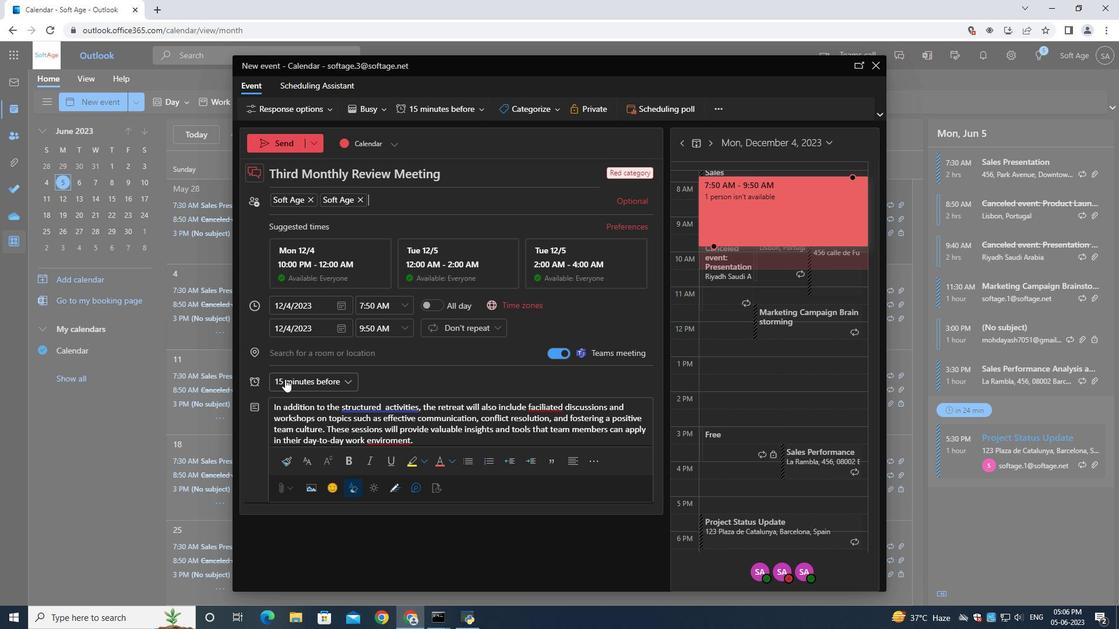 
Action: Mouse pressed left at (285, 378)
Screenshot: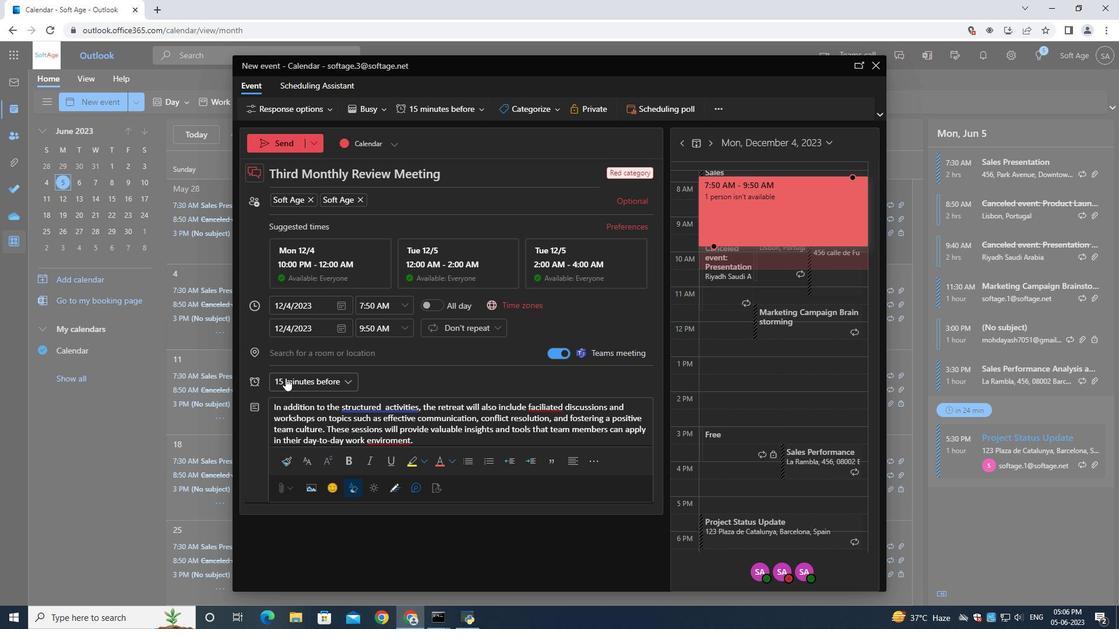 
Action: Mouse moved to (309, 297)
Screenshot: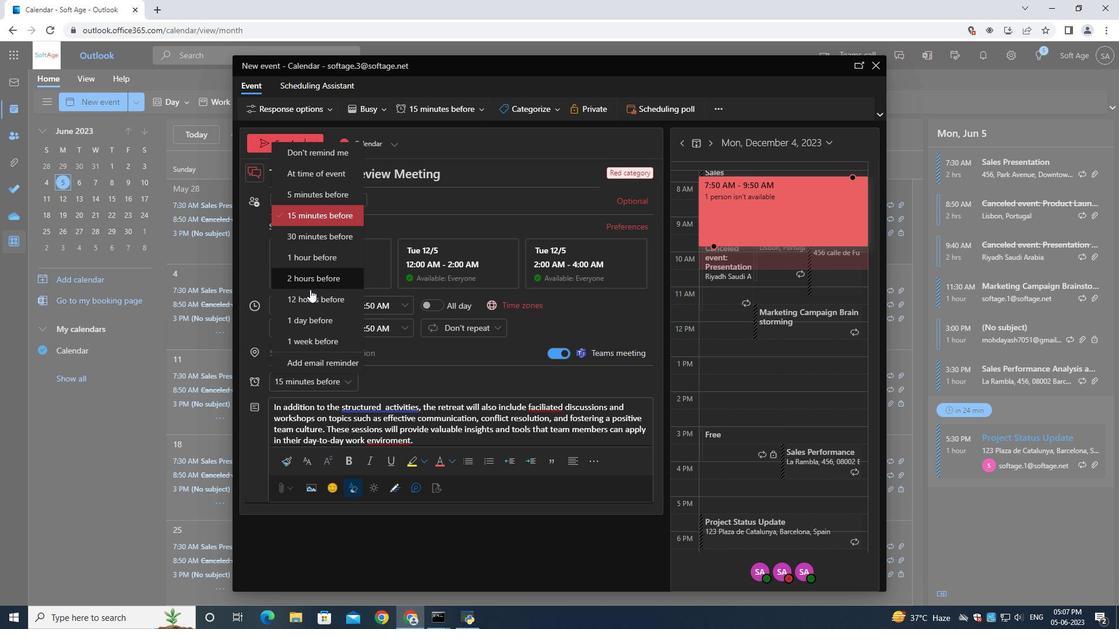 
Action: Mouse pressed left at (309, 297)
Screenshot: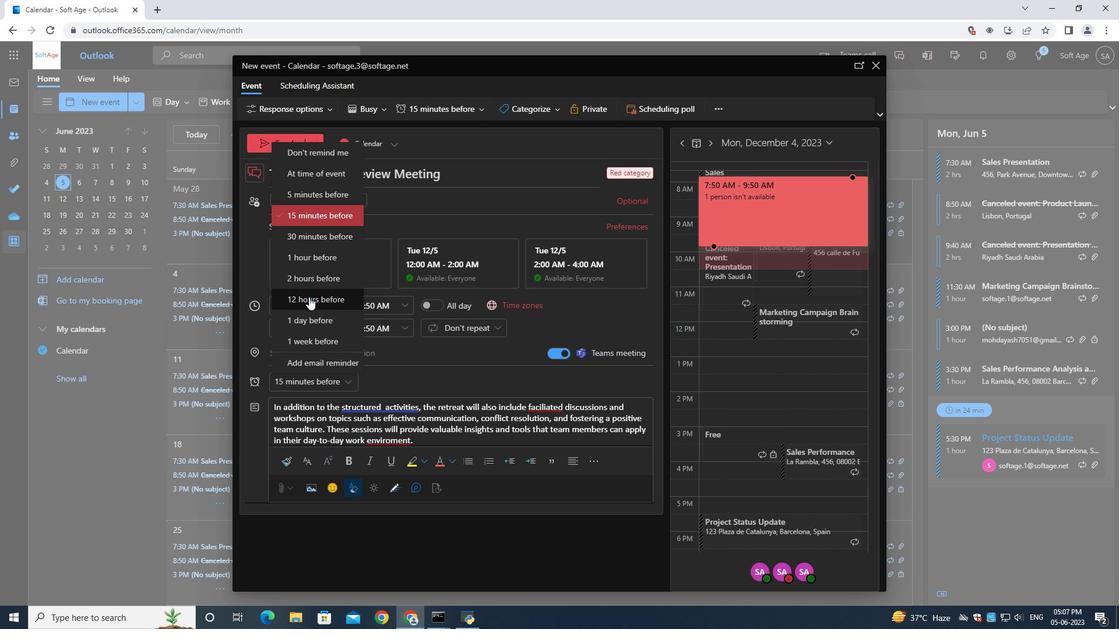 
Action: Mouse moved to (279, 149)
Screenshot: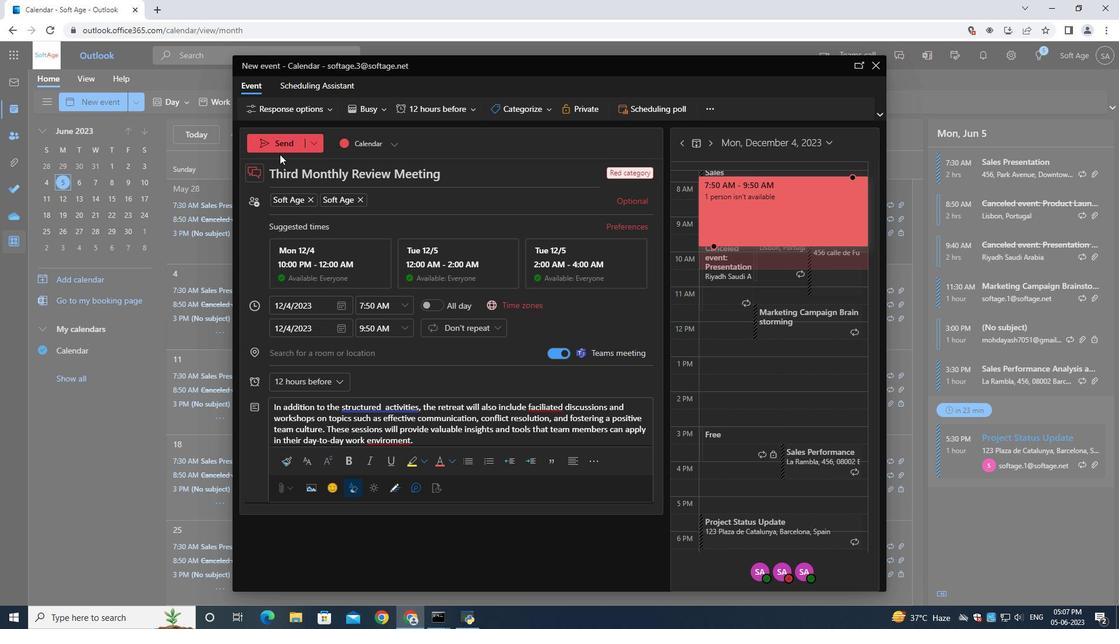 
Action: Mouse pressed left at (279, 149)
Screenshot: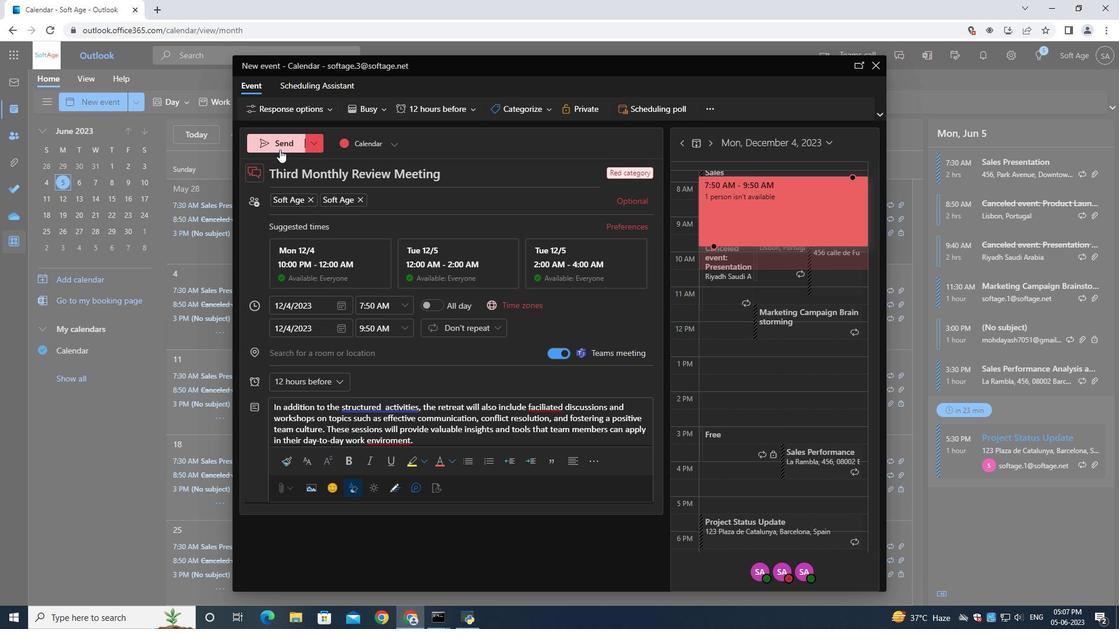 
